 Task: In the Company sharp.com, Add note: 'Set up a meeting with the product team to discuss customer feature requests.'. Mark checkbox to create task to follow up ': Tomorrow'. Create task, with  description: Appointment FIxed, Add due date: Today; Add reminder: 30 Minutes before. Set Priority Low  and add note: Take detailed meeting minutes and share them with the team afterward.. Logged in from softage.1@softage.net
Action: Mouse moved to (86, 68)
Screenshot: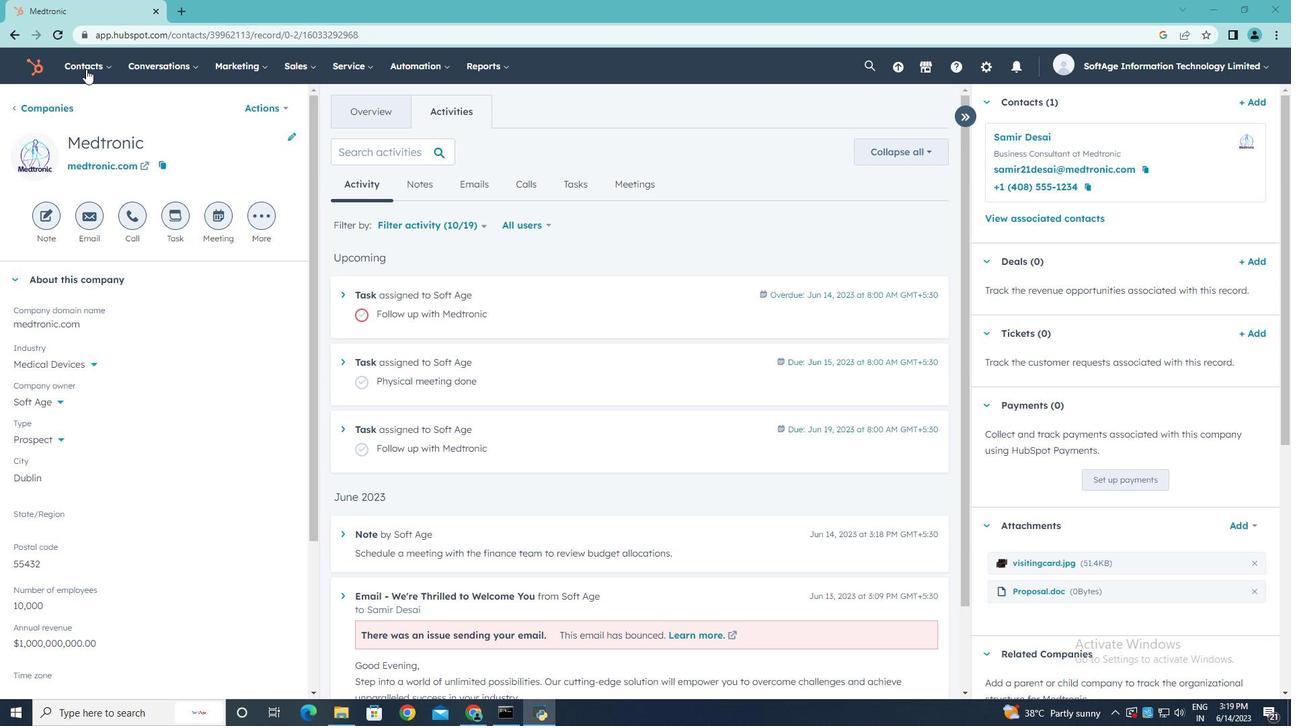
Action: Mouse pressed left at (86, 68)
Screenshot: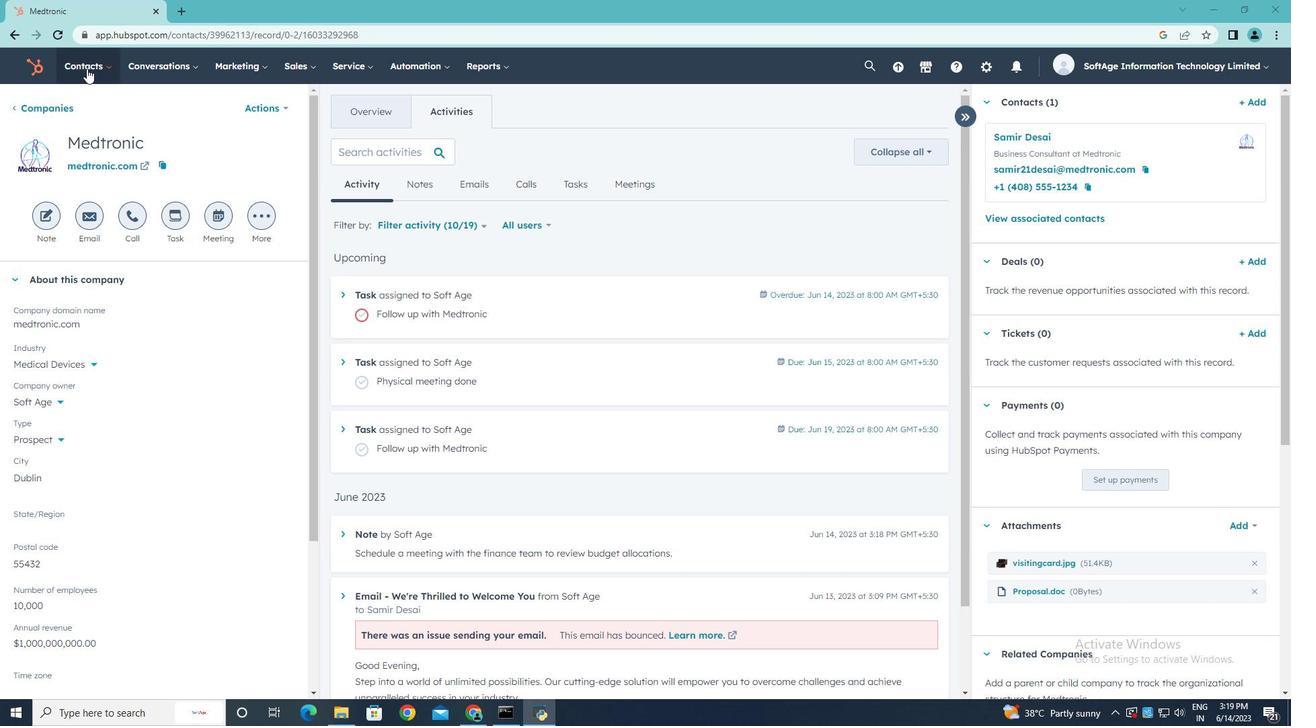 
Action: Mouse moved to (94, 131)
Screenshot: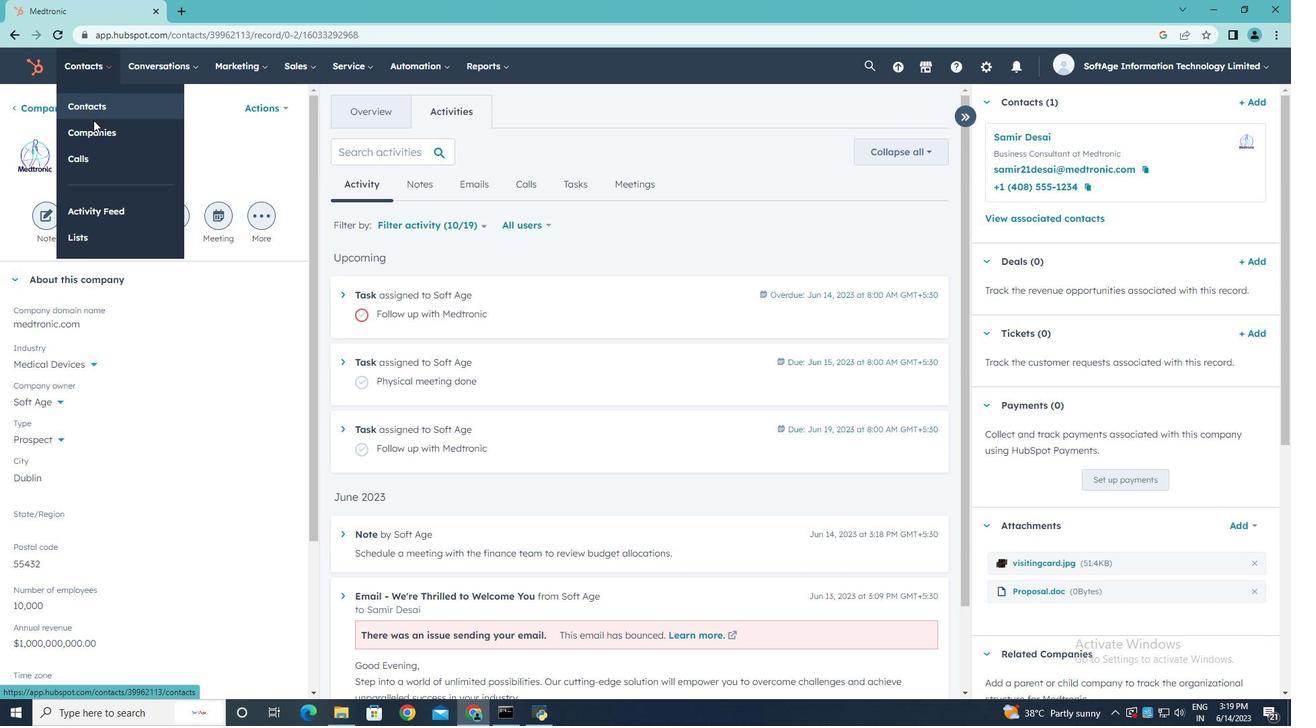 
Action: Mouse pressed left at (94, 131)
Screenshot: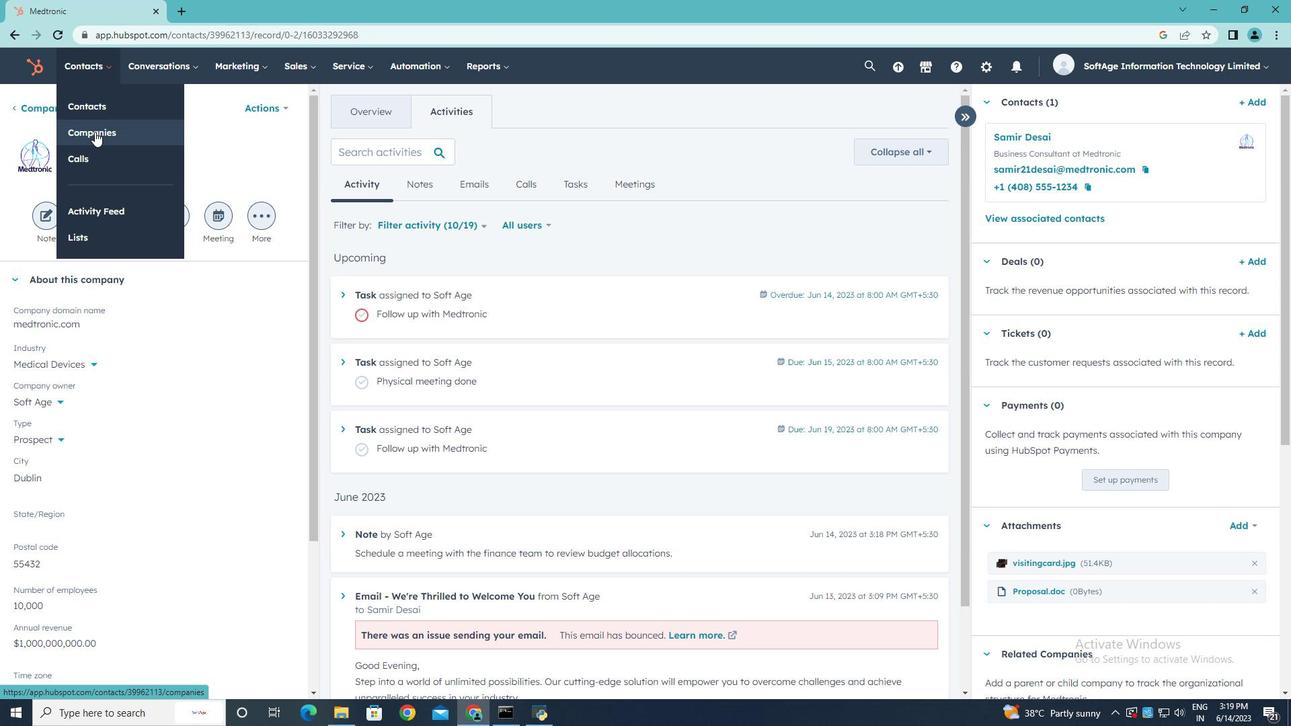 
Action: Mouse moved to (100, 219)
Screenshot: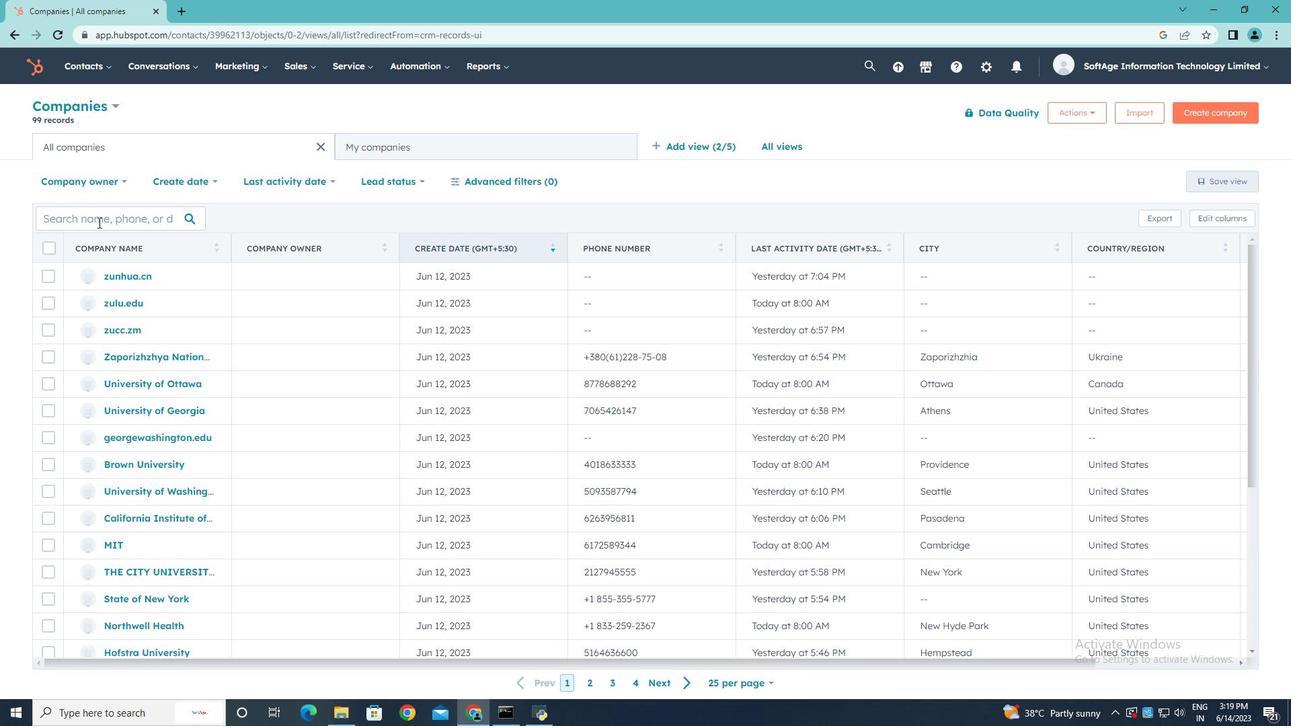 
Action: Mouse pressed left at (100, 219)
Screenshot: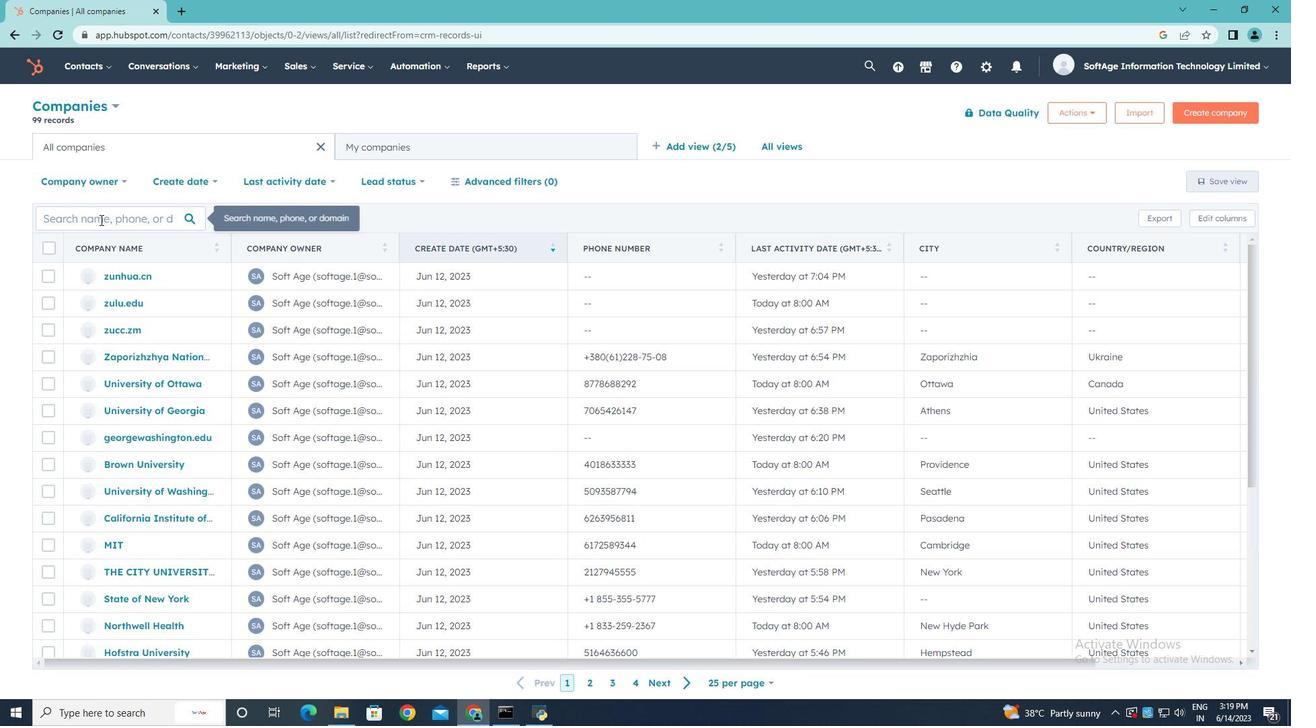 
Action: Key pressed sharp.com
Screenshot: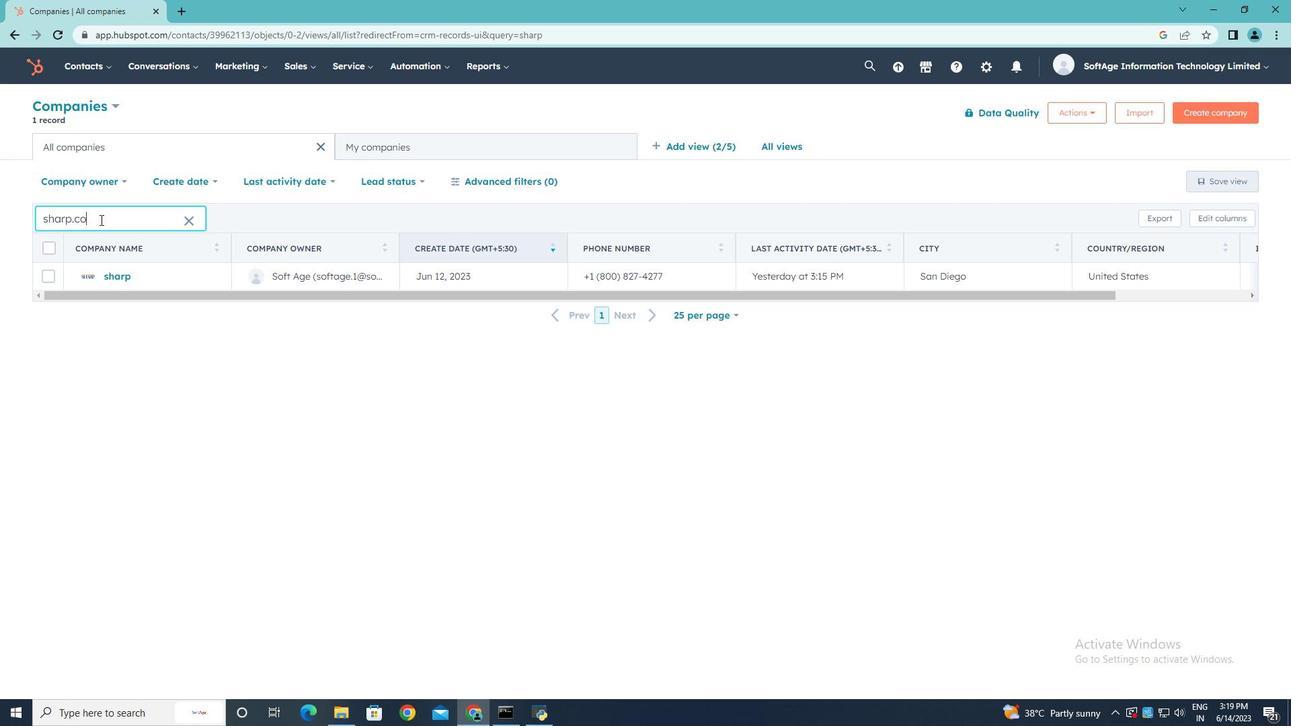 
Action: Mouse moved to (119, 277)
Screenshot: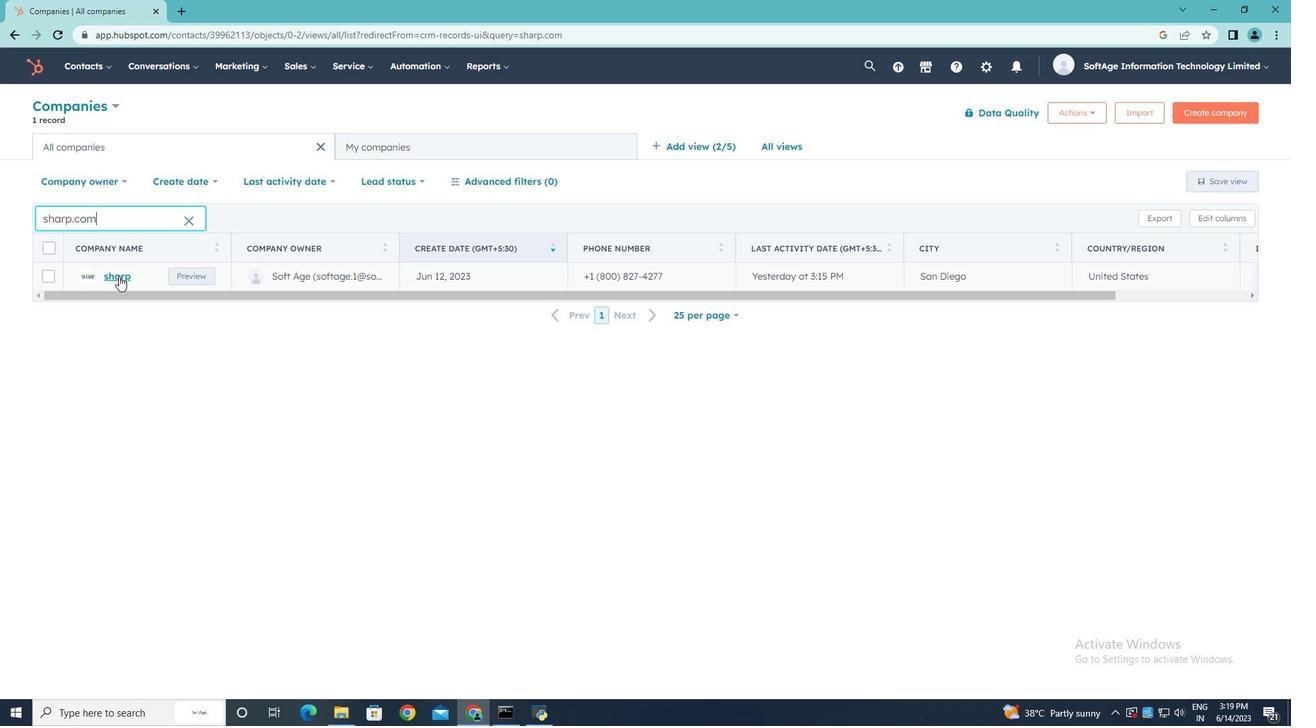 
Action: Mouse pressed left at (119, 277)
Screenshot: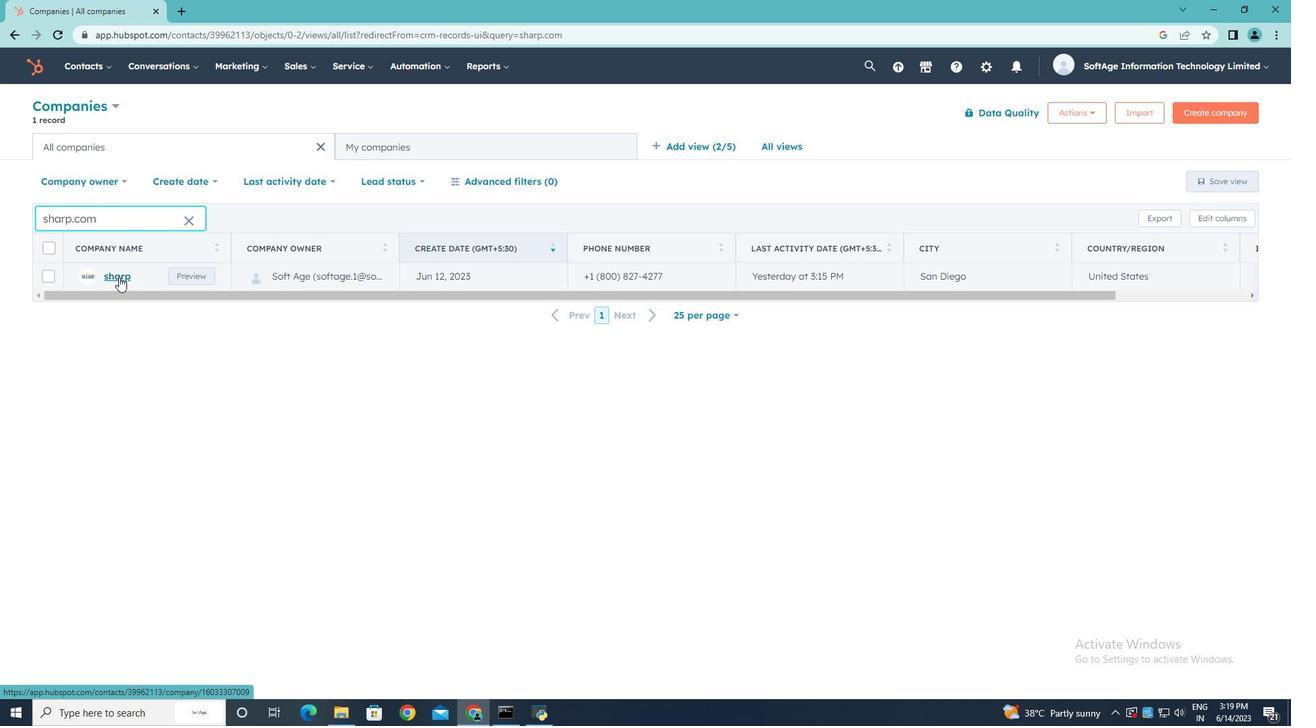 
Action: Mouse moved to (45, 232)
Screenshot: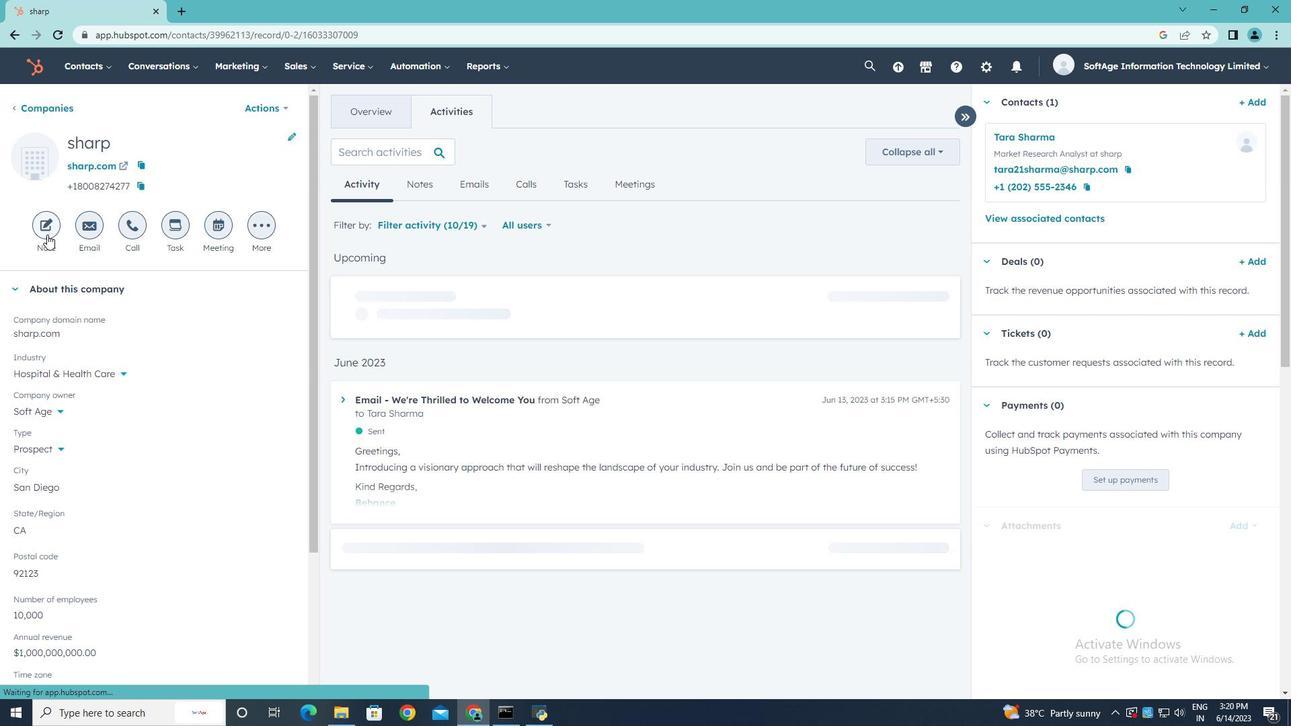 
Action: Mouse pressed left at (45, 232)
Screenshot: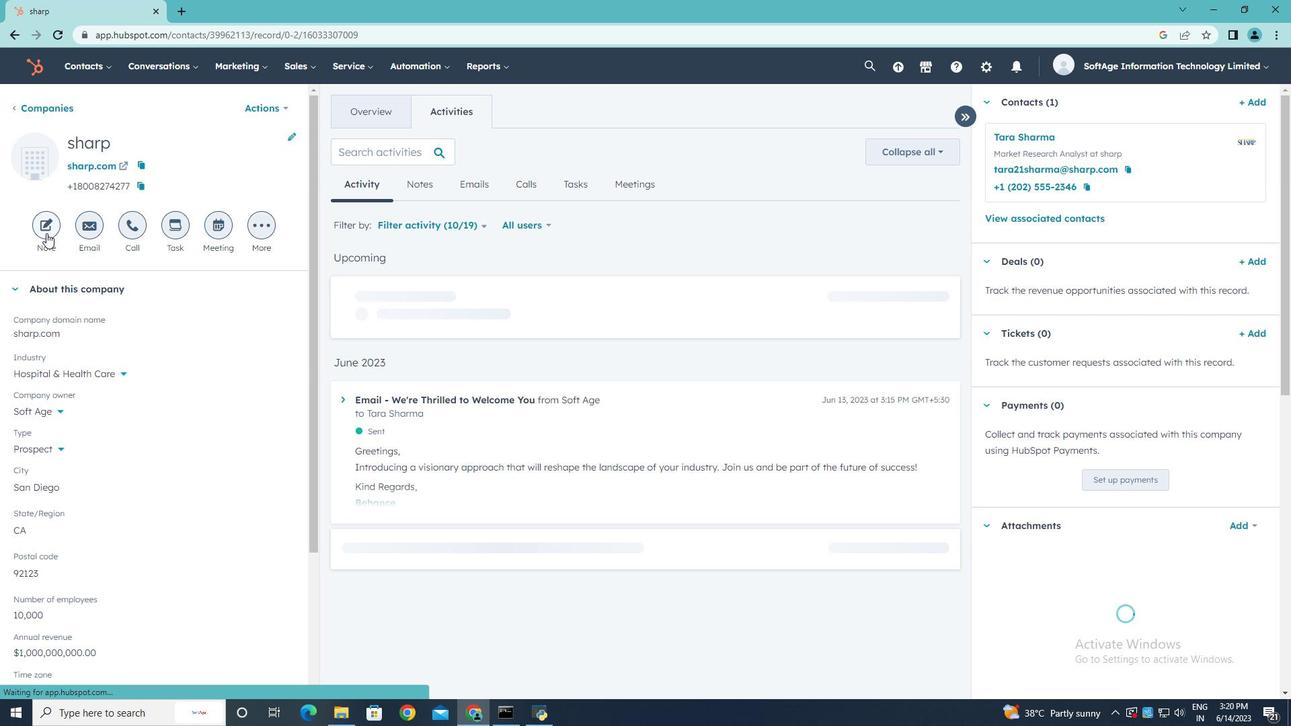 
Action: Mouse moved to (661, 435)
Screenshot: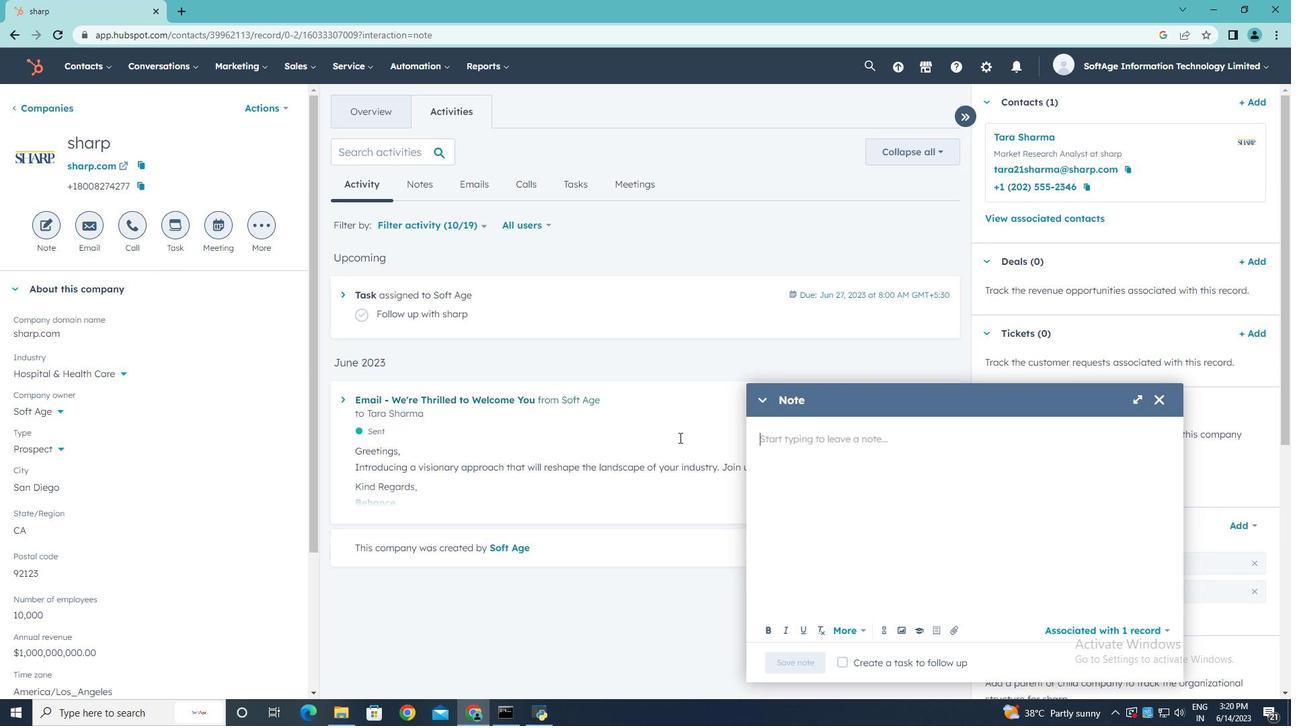 
Action: Key pressed <Key.shift>Setup<Key.space><Key.backspace><Key.backspace><Key.backspace><Key.space>up<Key.space>a<Key.space>meeting<Key.space>with<Key.space>the<Key.space>prodyu<Key.backspace><Key.backspace>uct<Key.space>team<Key.space>to<Key.space>discuss<Key.space>customer<Key.space>feature<Key.space>requests
Screenshot: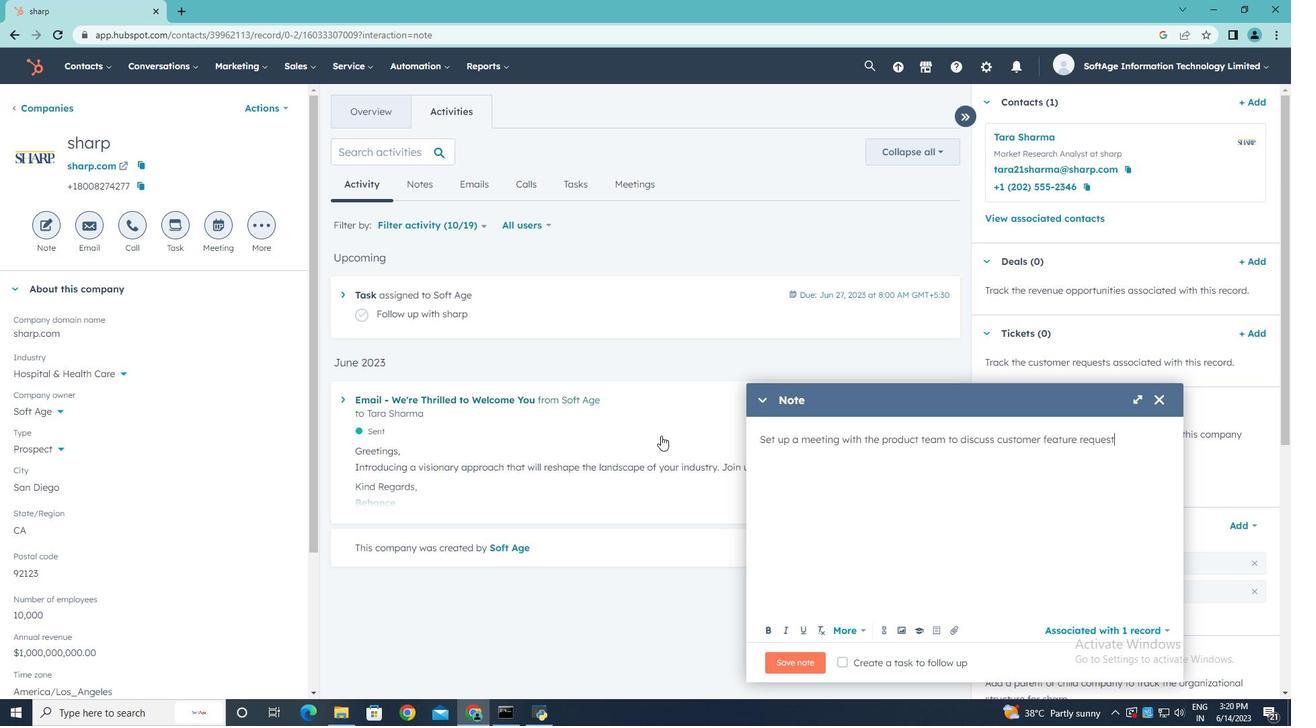
Action: Mouse moved to (842, 665)
Screenshot: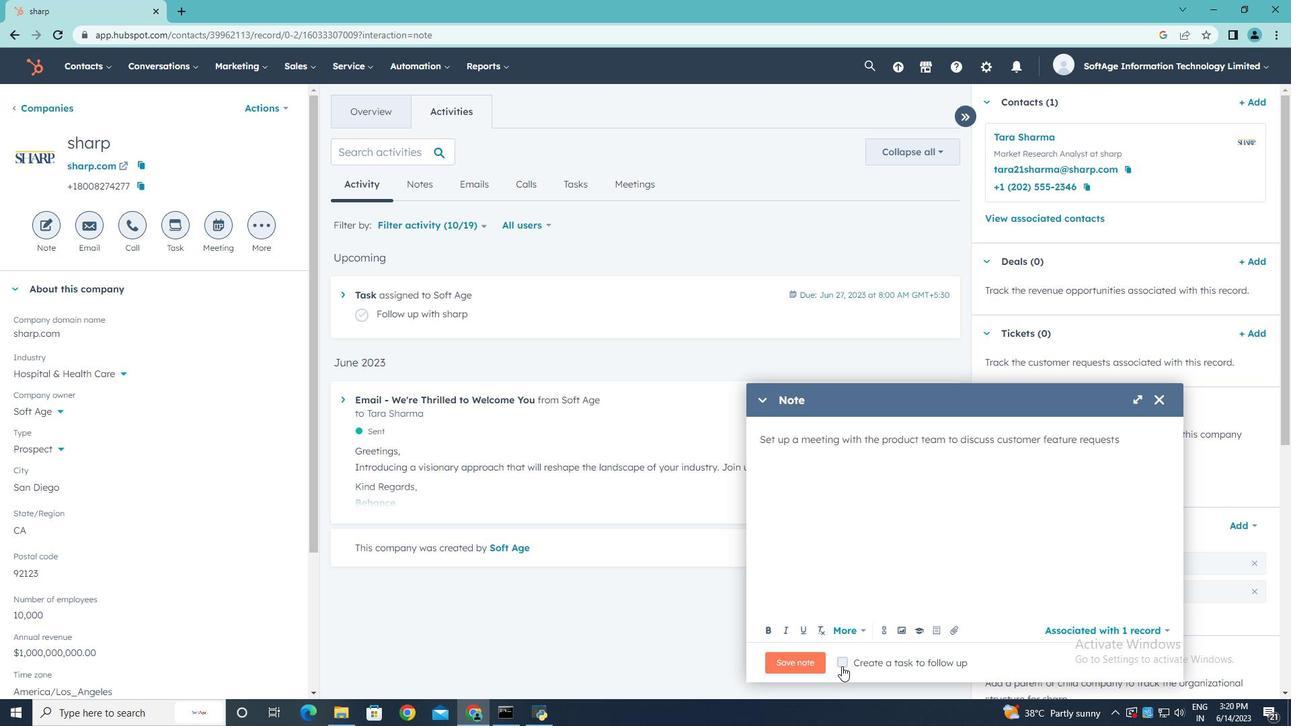 
Action: Mouse pressed left at (842, 665)
Screenshot: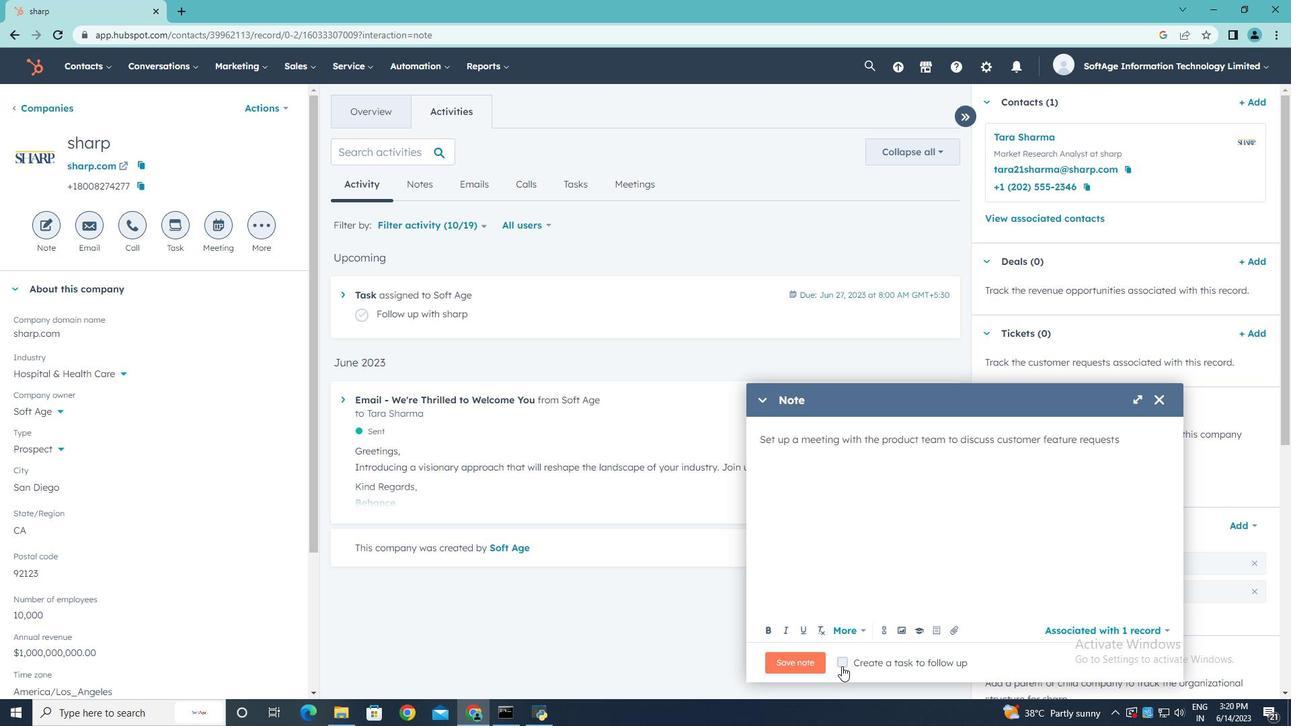 
Action: Mouse moved to (1116, 665)
Screenshot: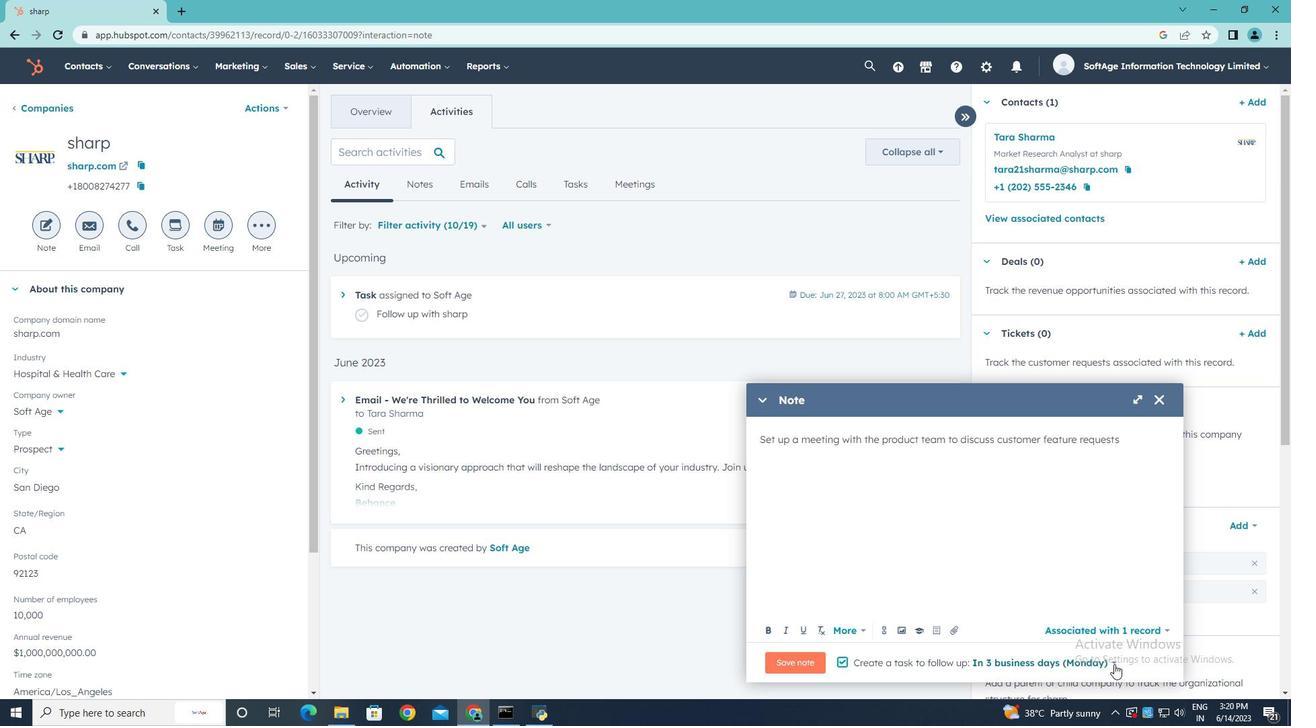 
Action: Mouse pressed left at (1116, 665)
Screenshot: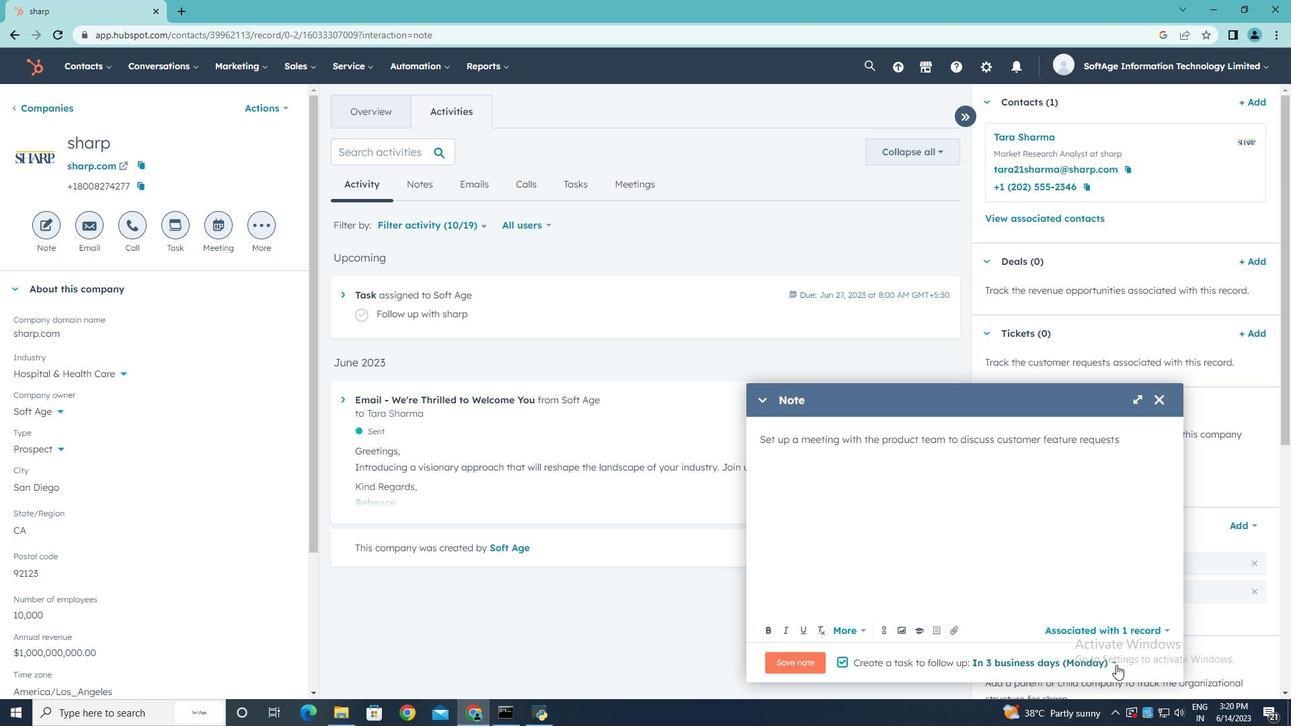 
Action: Mouse moved to (1052, 555)
Screenshot: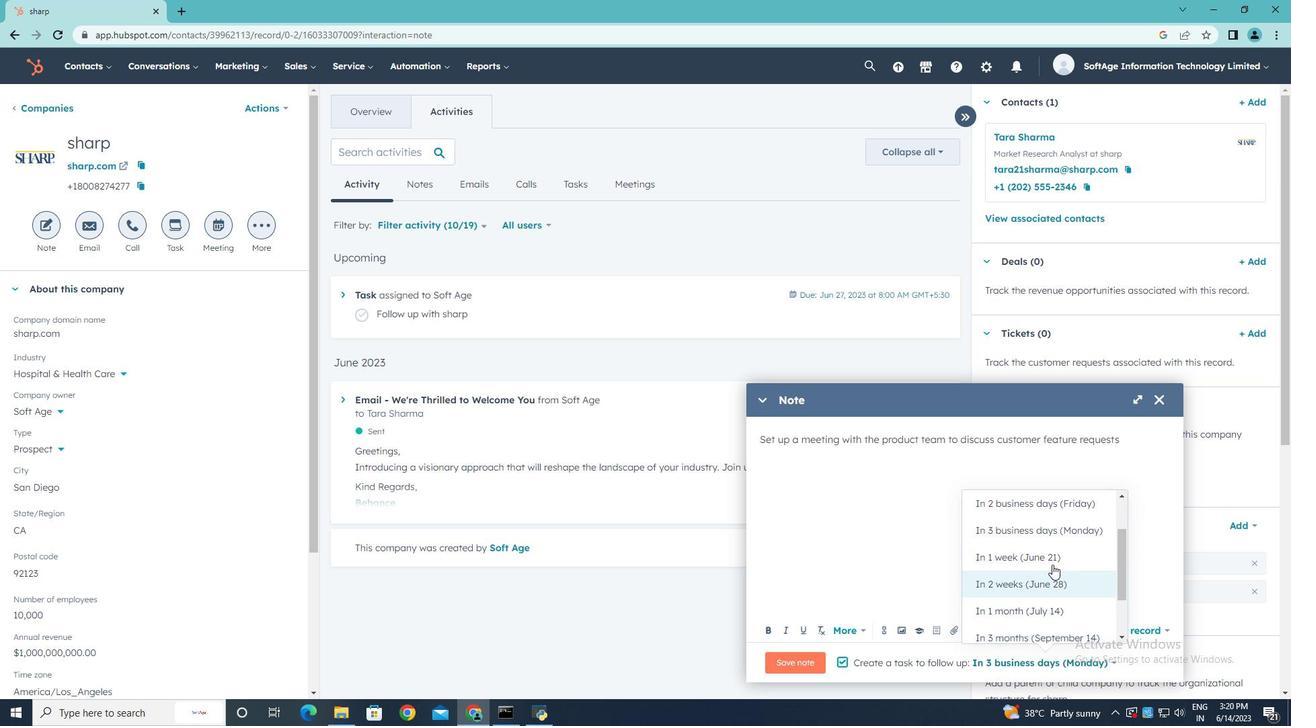 
Action: Mouse scrolled (1052, 556) with delta (0, 0)
Screenshot: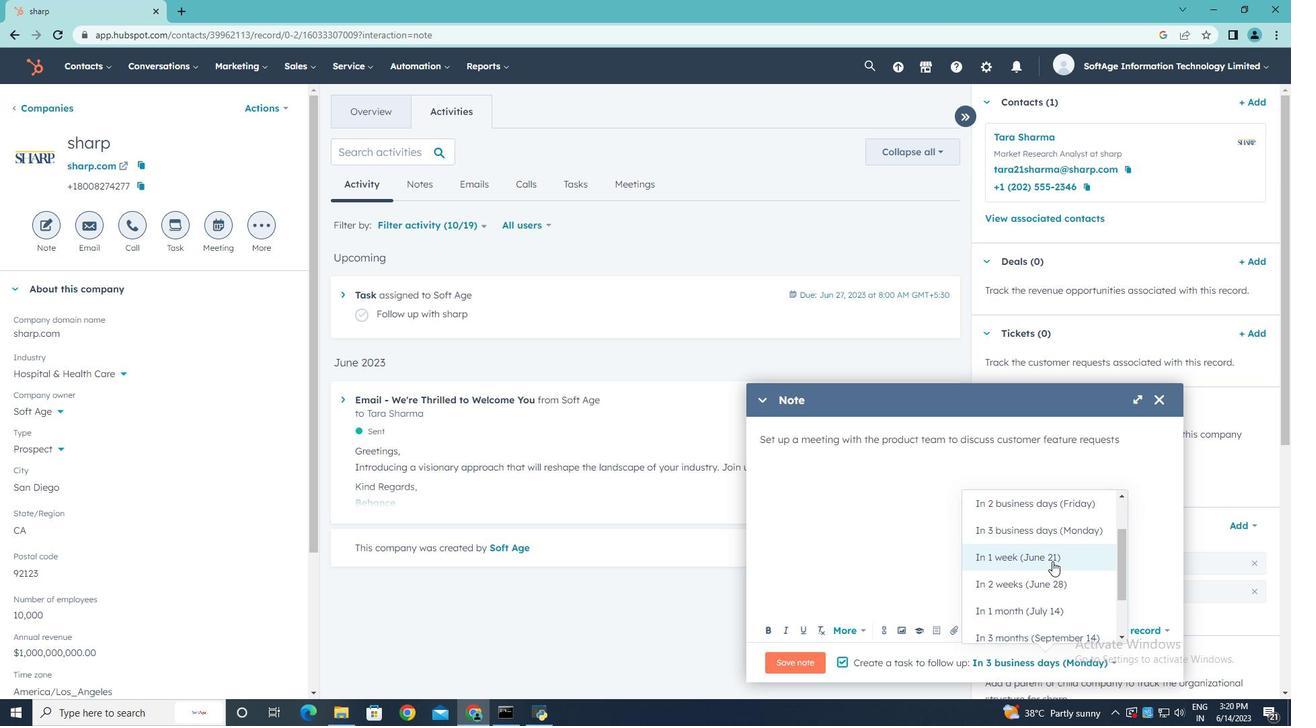 
Action: Mouse scrolled (1052, 556) with delta (0, 0)
Screenshot: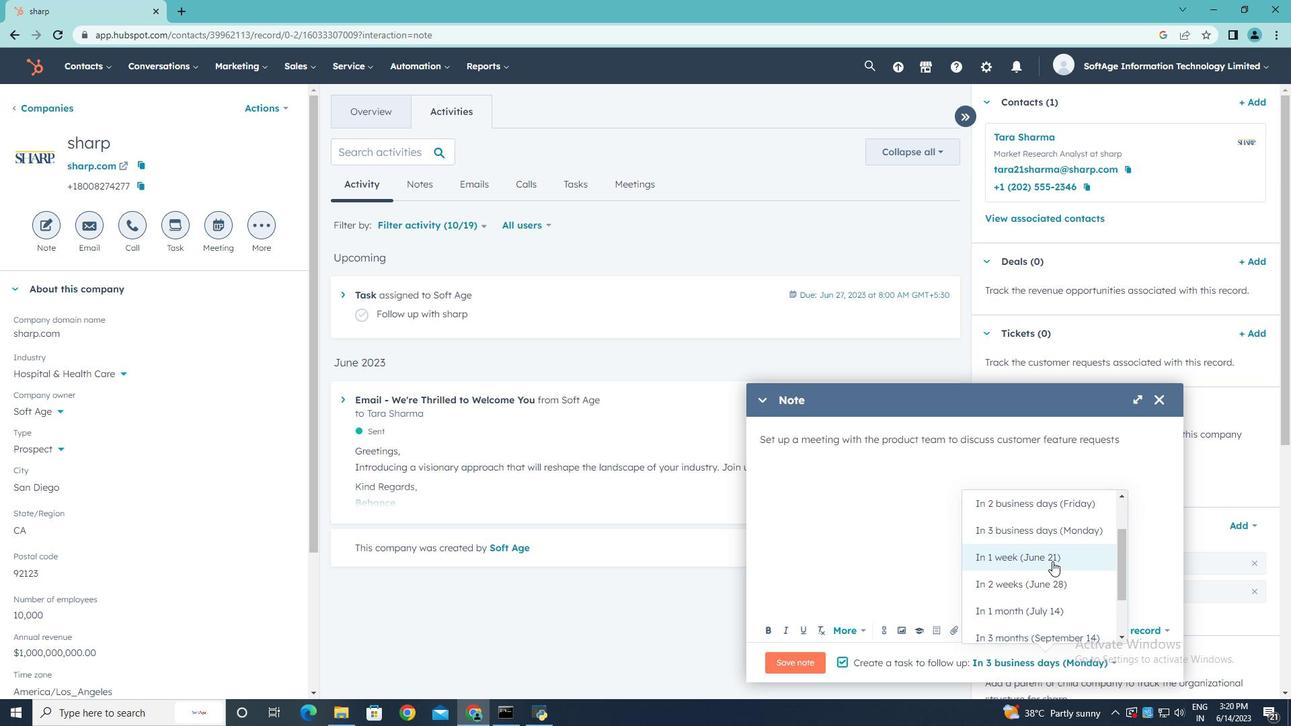 
Action: Mouse scrolled (1052, 556) with delta (0, 0)
Screenshot: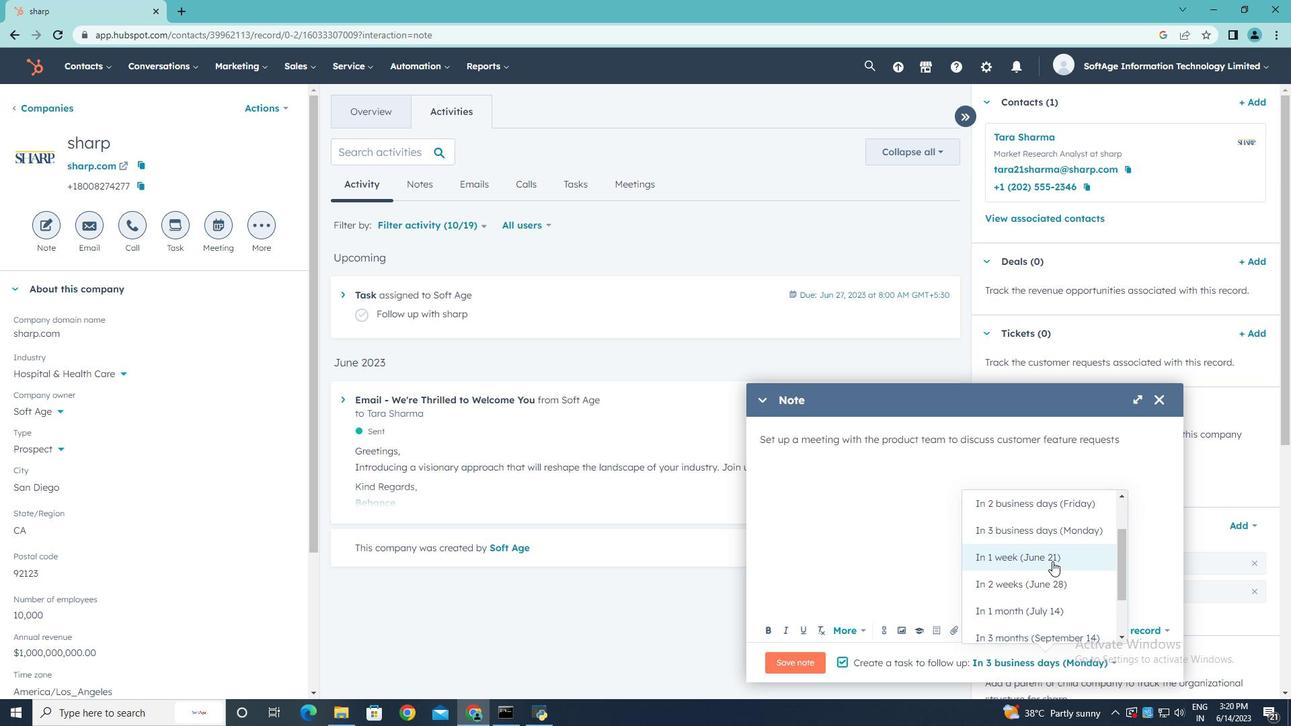
Action: Mouse scrolled (1052, 556) with delta (0, 0)
Screenshot: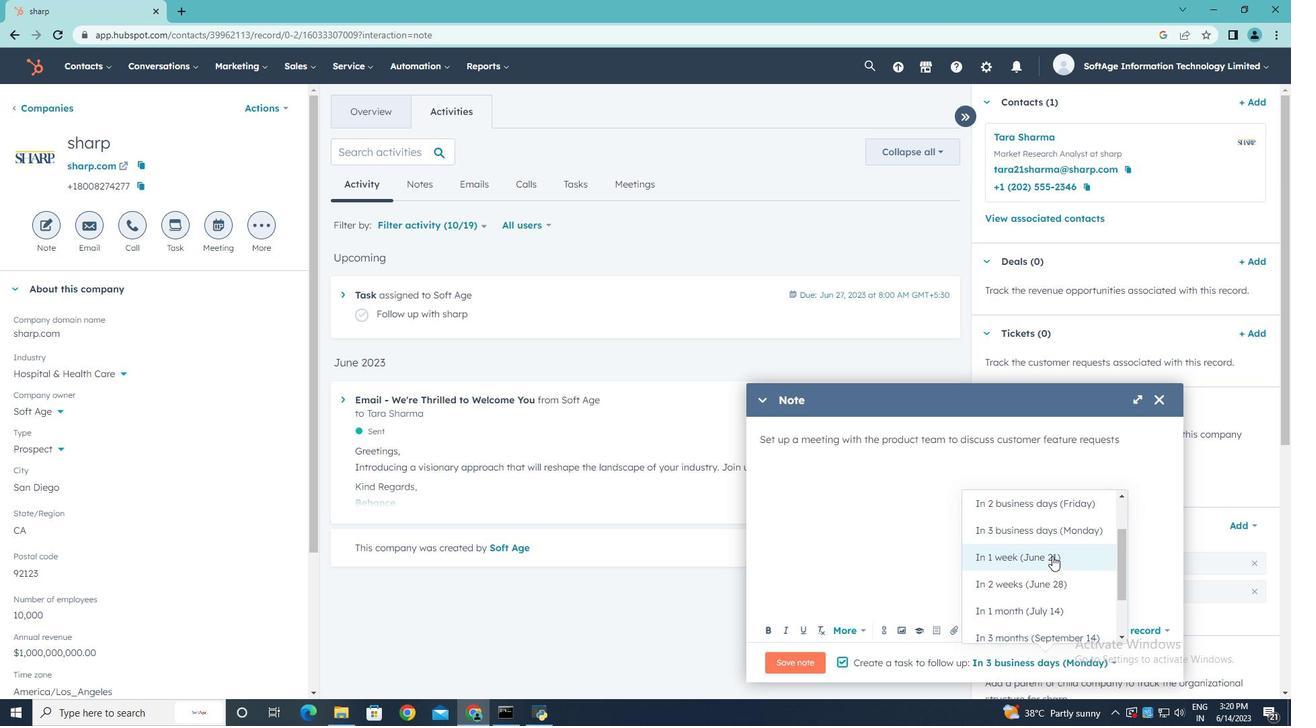 
Action: Mouse scrolled (1052, 556) with delta (0, 0)
Screenshot: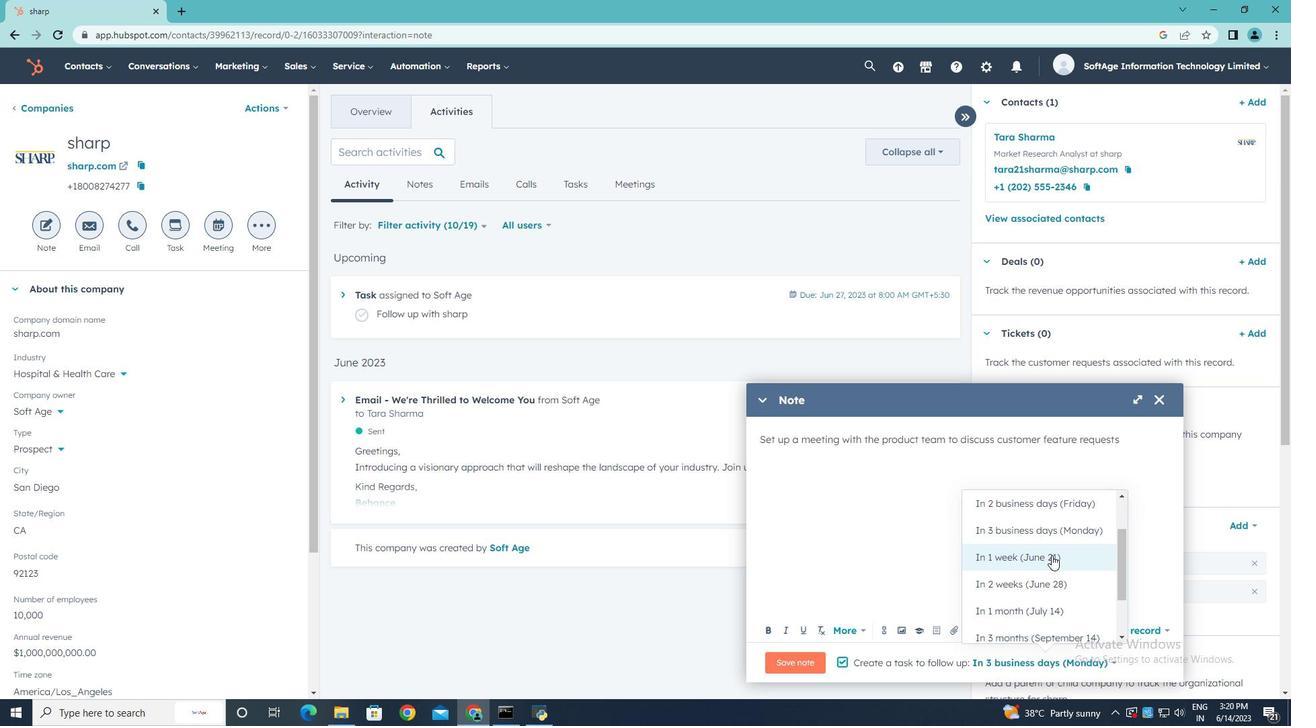 
Action: Mouse moved to (1034, 537)
Screenshot: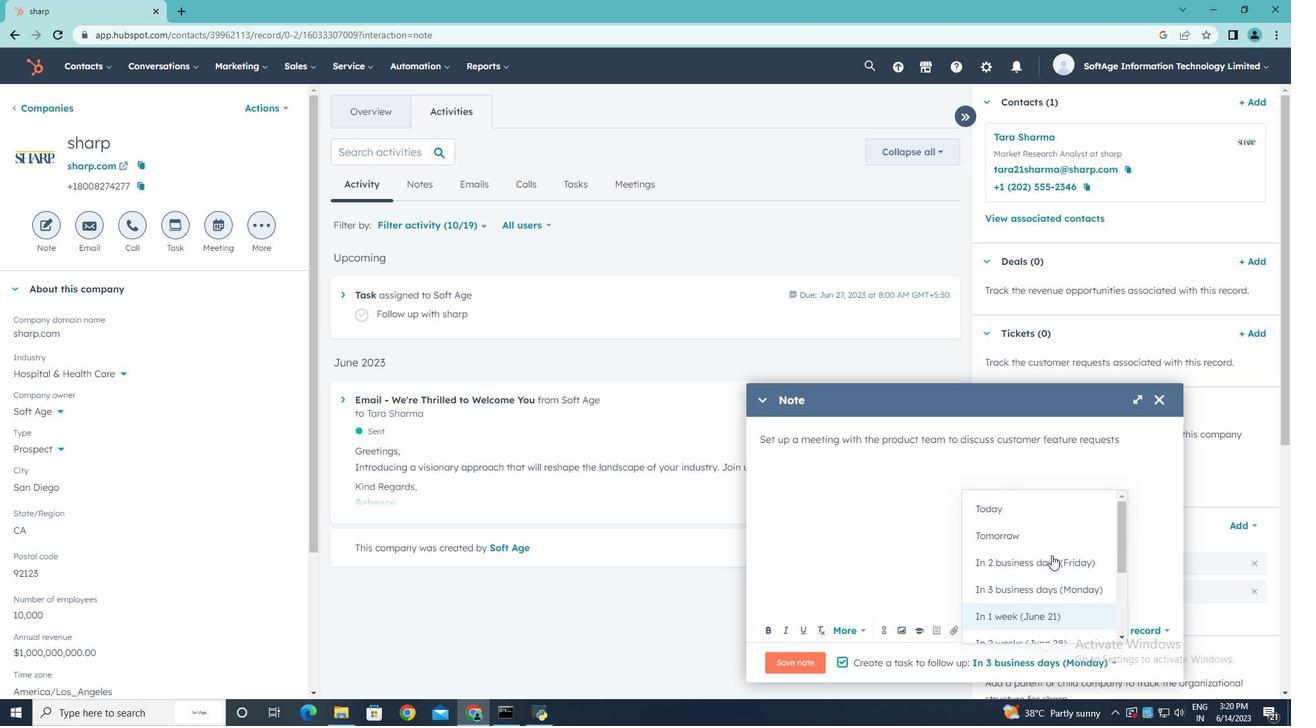 
Action: Mouse pressed left at (1034, 537)
Screenshot: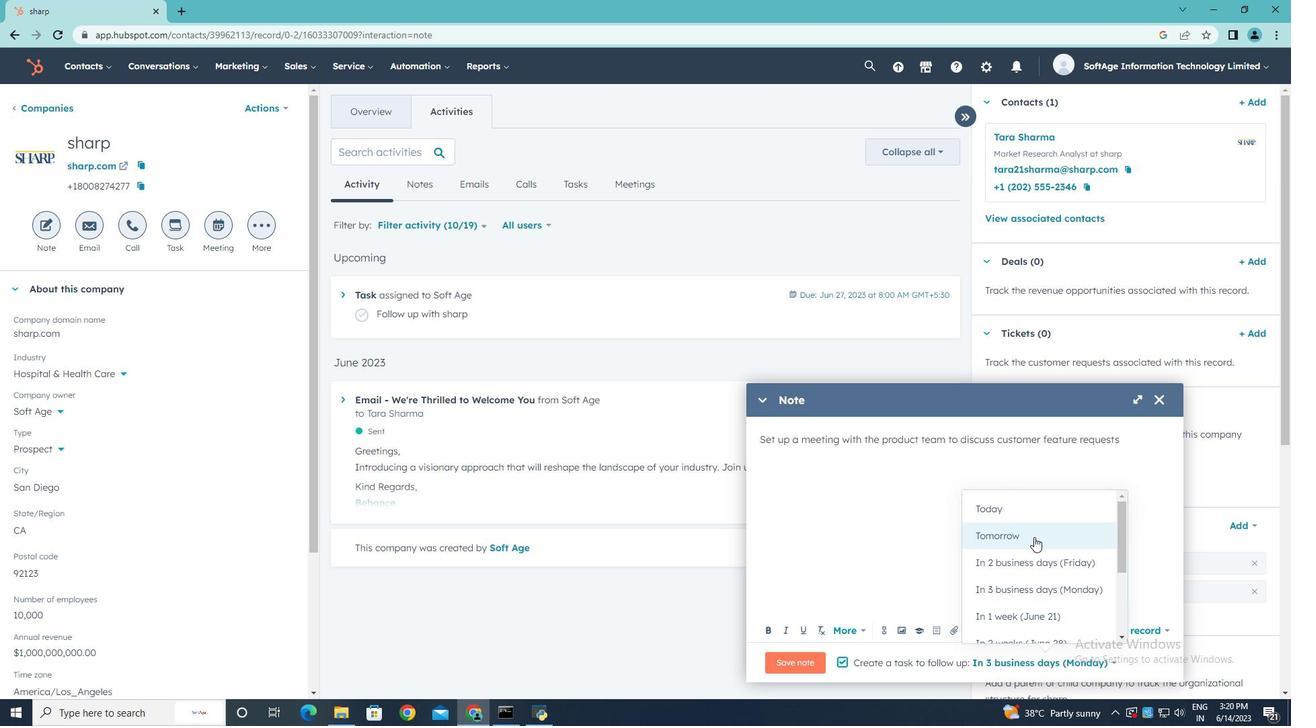 
Action: Mouse moved to (793, 661)
Screenshot: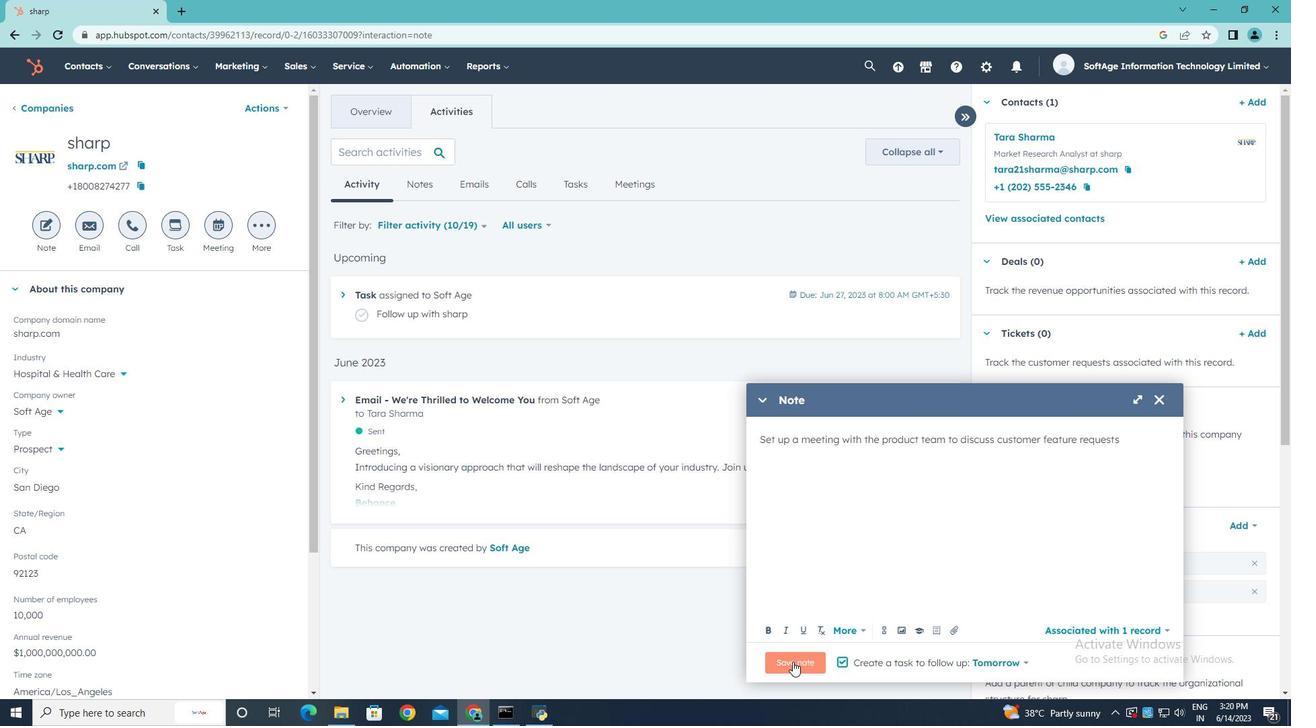 
Action: Mouse pressed left at (793, 661)
Screenshot: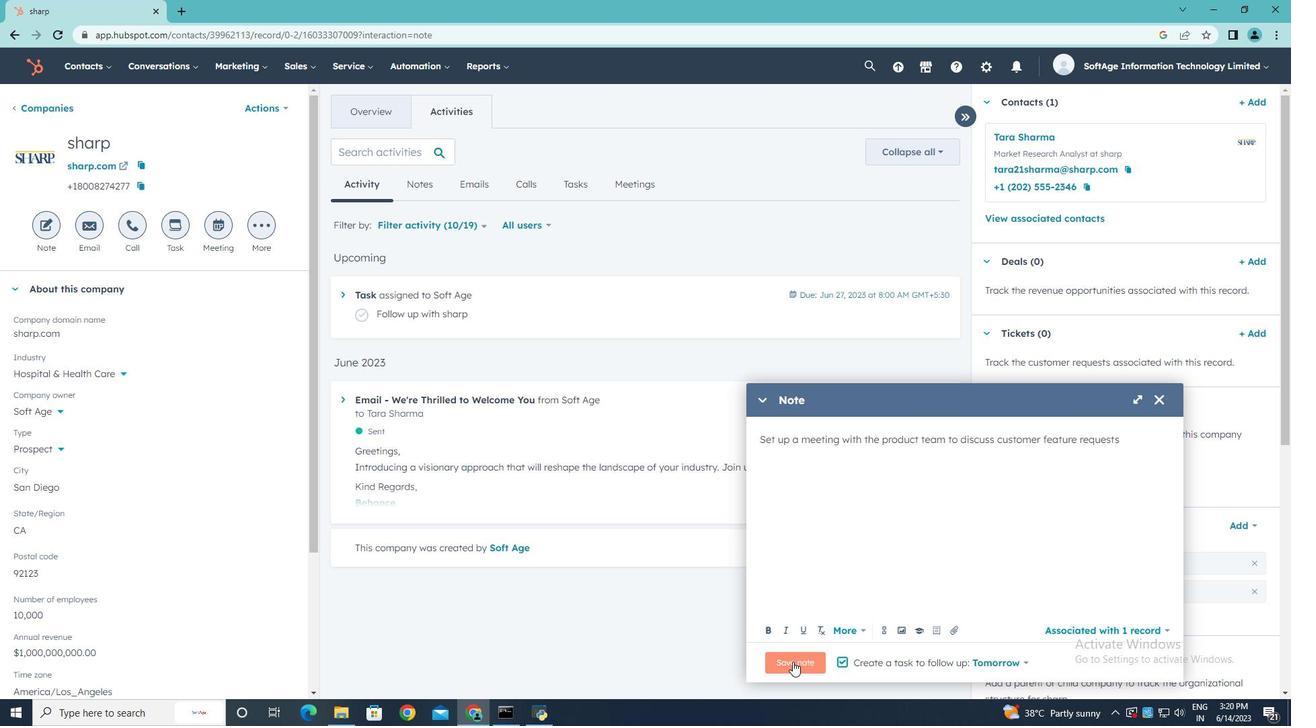 
Action: Mouse moved to (170, 230)
Screenshot: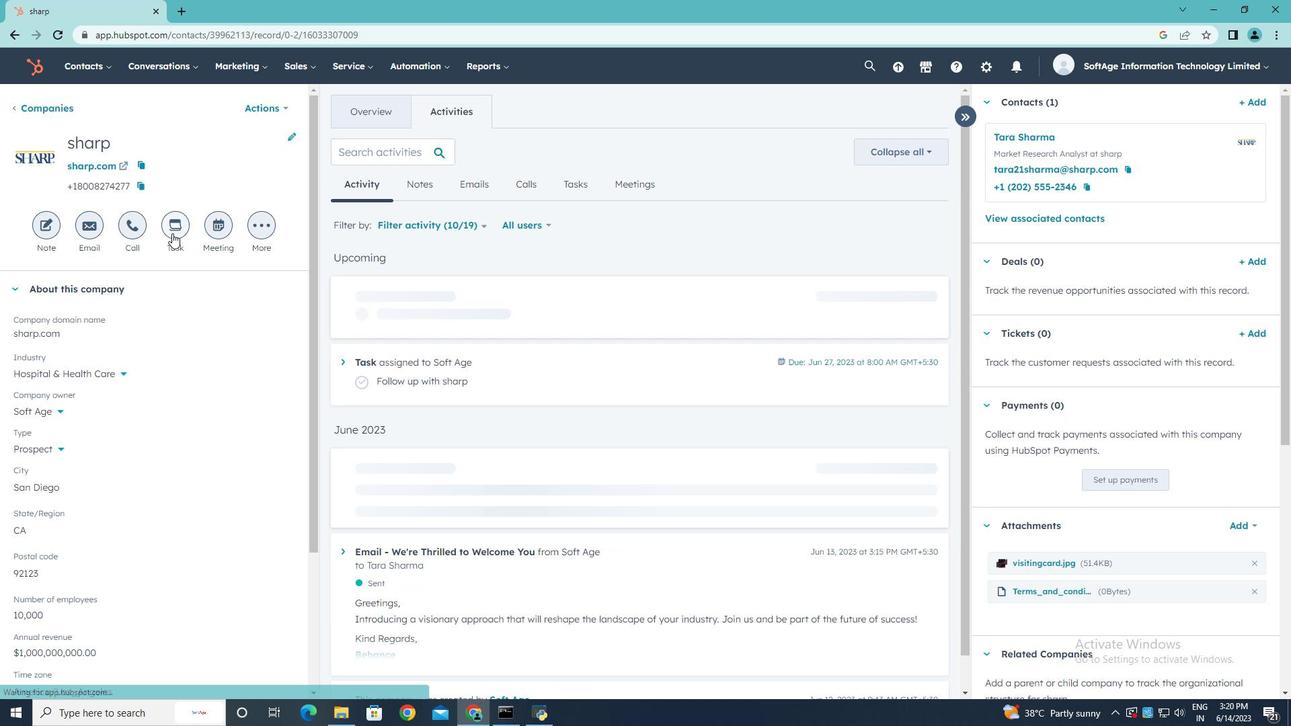 
Action: Mouse pressed left at (170, 230)
Screenshot: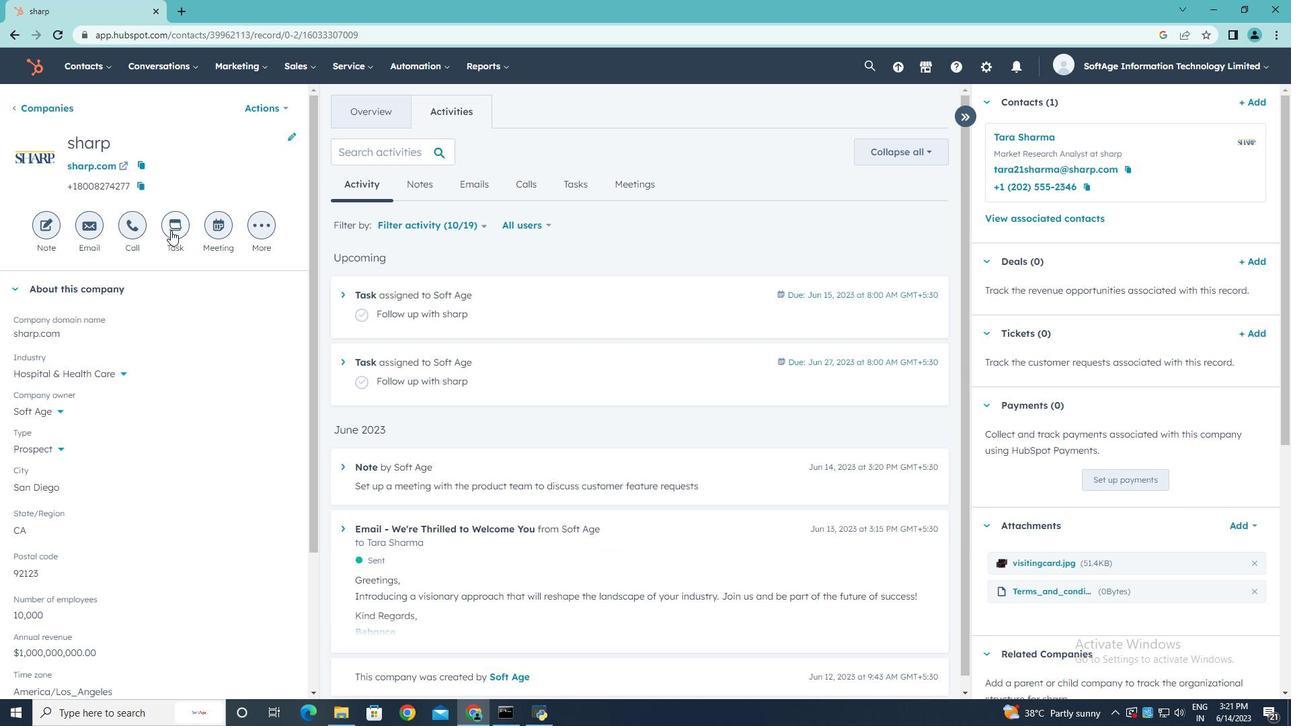 
Action: Key pressed <Key.shift><Key.shift><Key.shift><Key.shift><Key.shift><Key.shift><Key.shift><Key.shift><Key.shift><Key.shift><Key.shift><Key.shift><Key.shift><Key.shift><Key.shift><Key.shift><Key.shift><Key.shift><Key.shift><Key.shift><Key.shift><Key.shift><Key.shift><Key.shift><Key.shift><Key.shift><Key.shift><Key.shift><Key.shift><Key.shift><Key.shift>Appointment<Key.space><Key.shift>Flxed
Screenshot: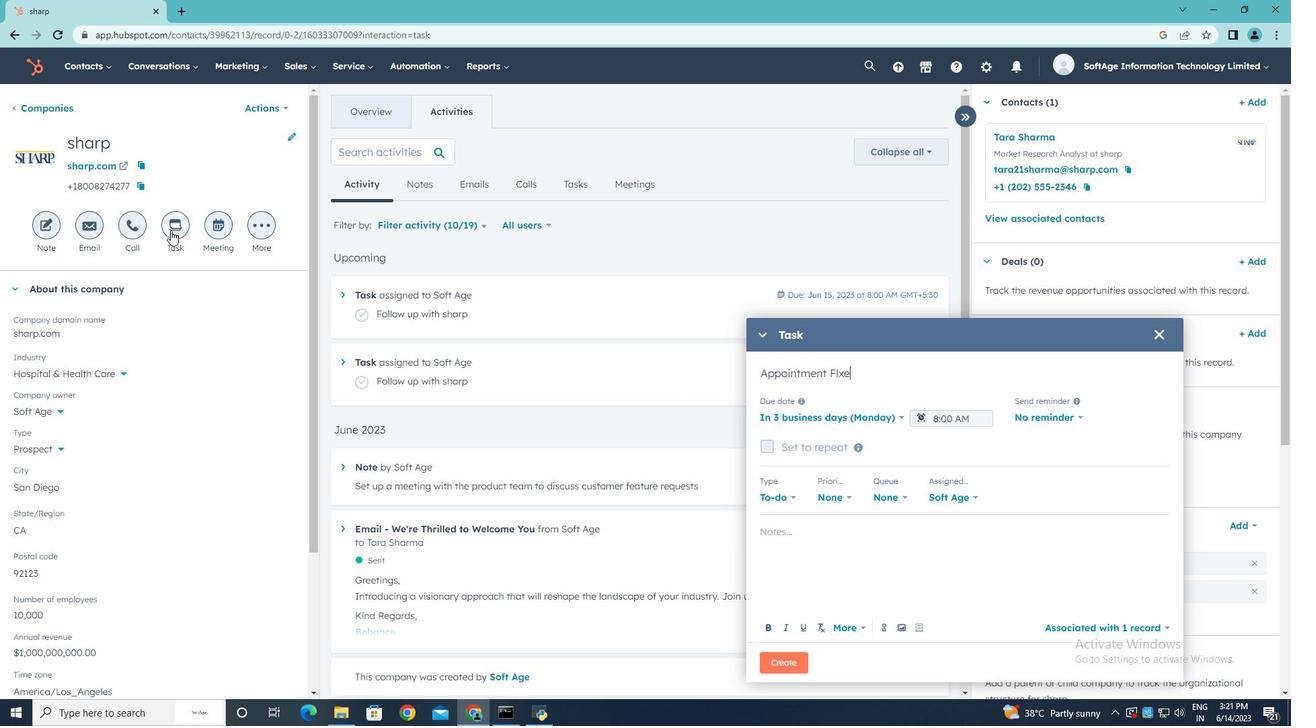 
Action: Mouse moved to (902, 419)
Screenshot: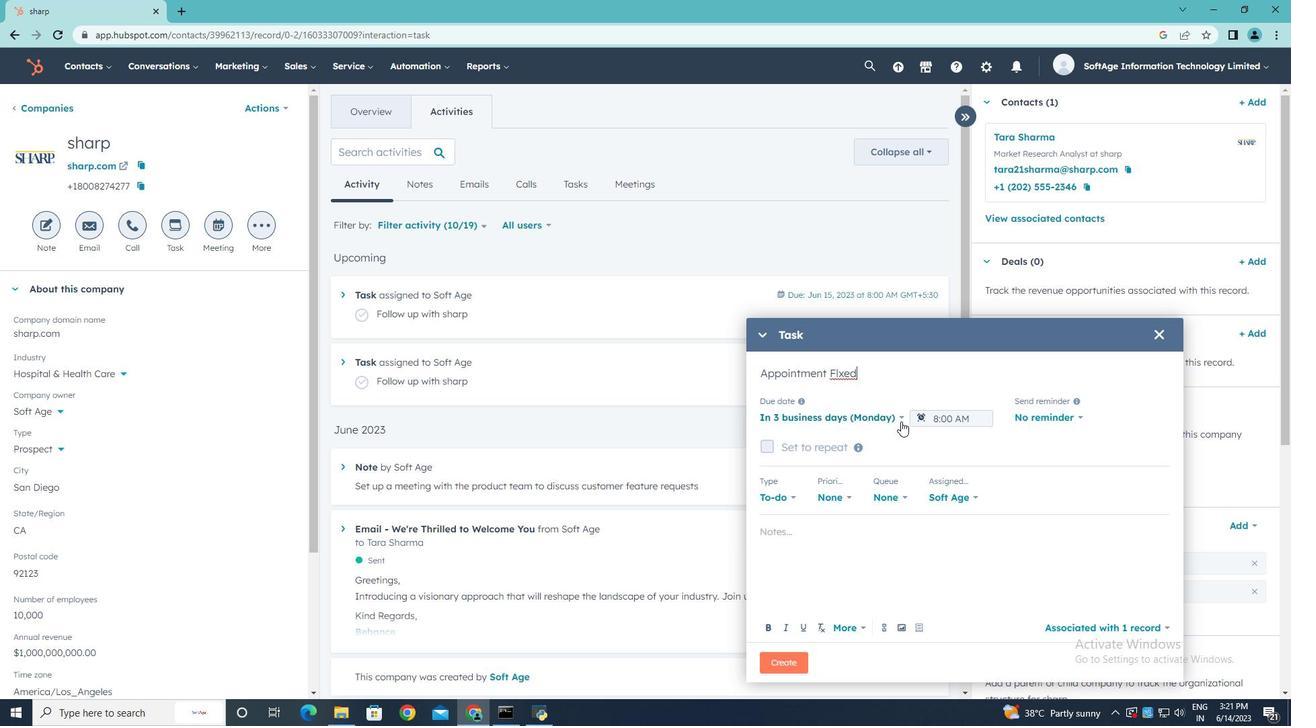 
Action: Mouse pressed left at (902, 419)
Screenshot: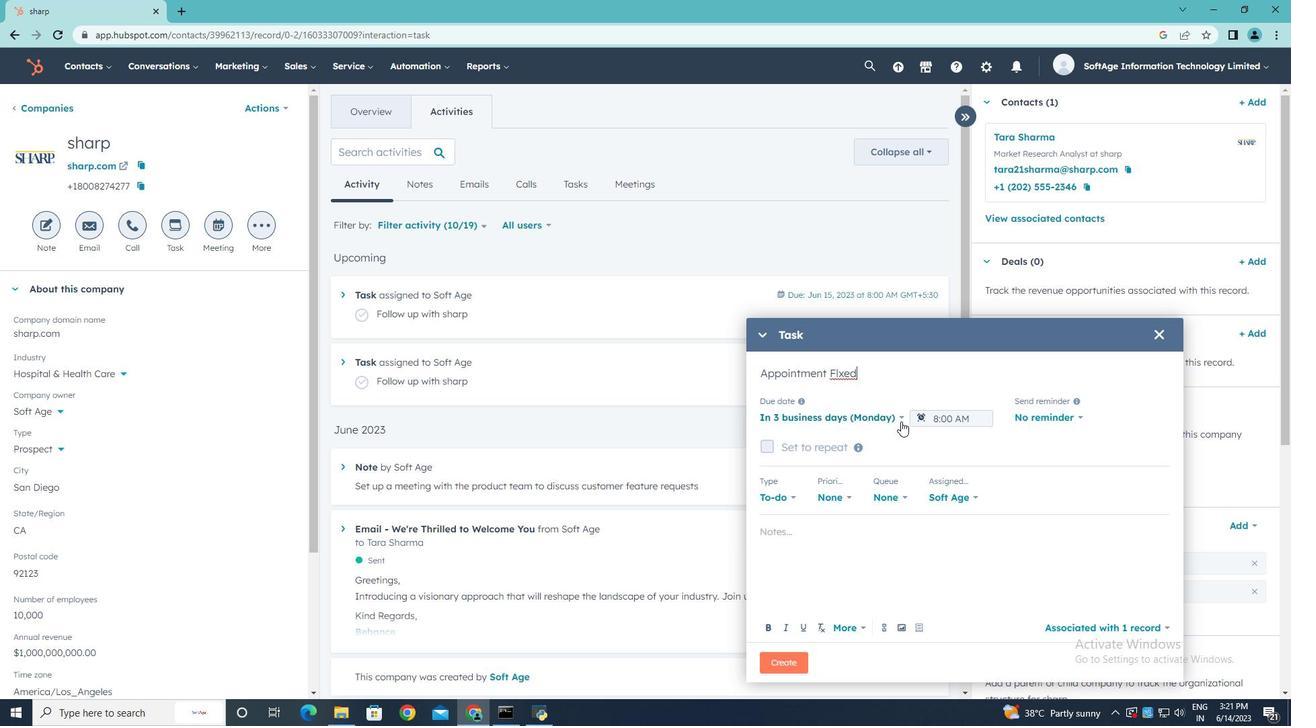 
Action: Mouse moved to (871, 479)
Screenshot: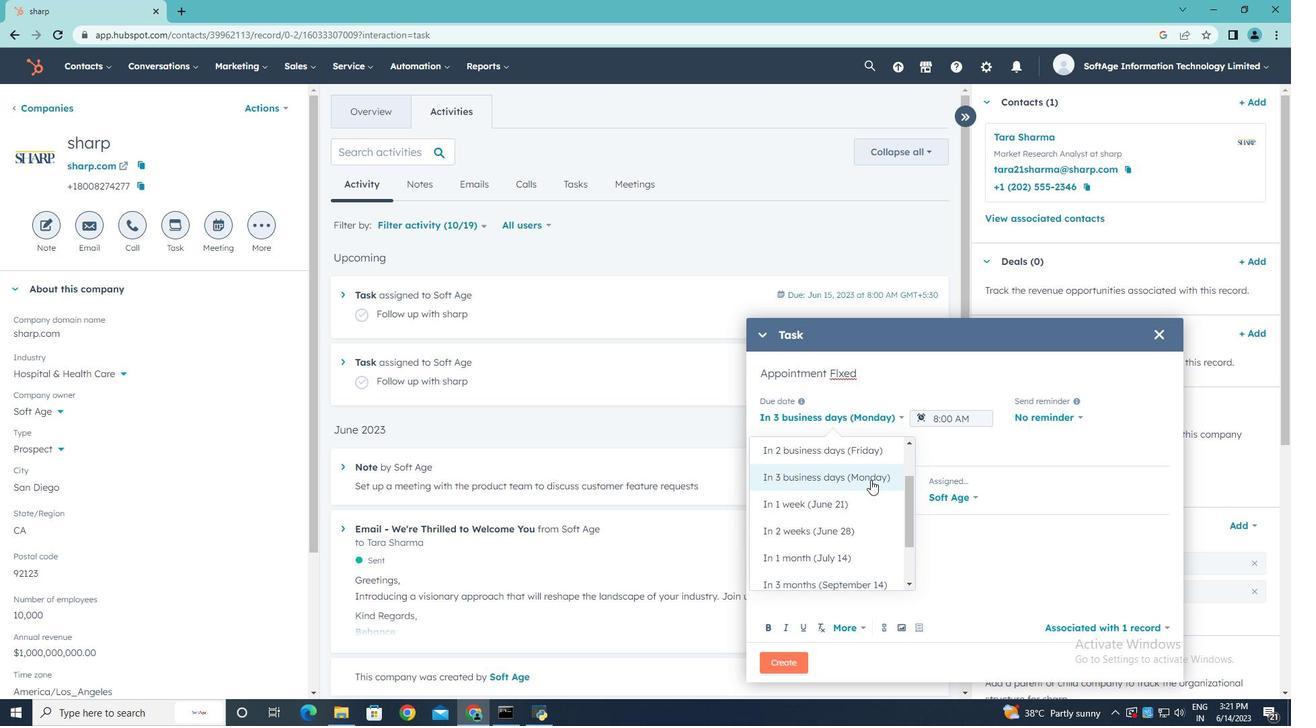 
Action: Mouse scrolled (871, 480) with delta (0, 0)
Screenshot: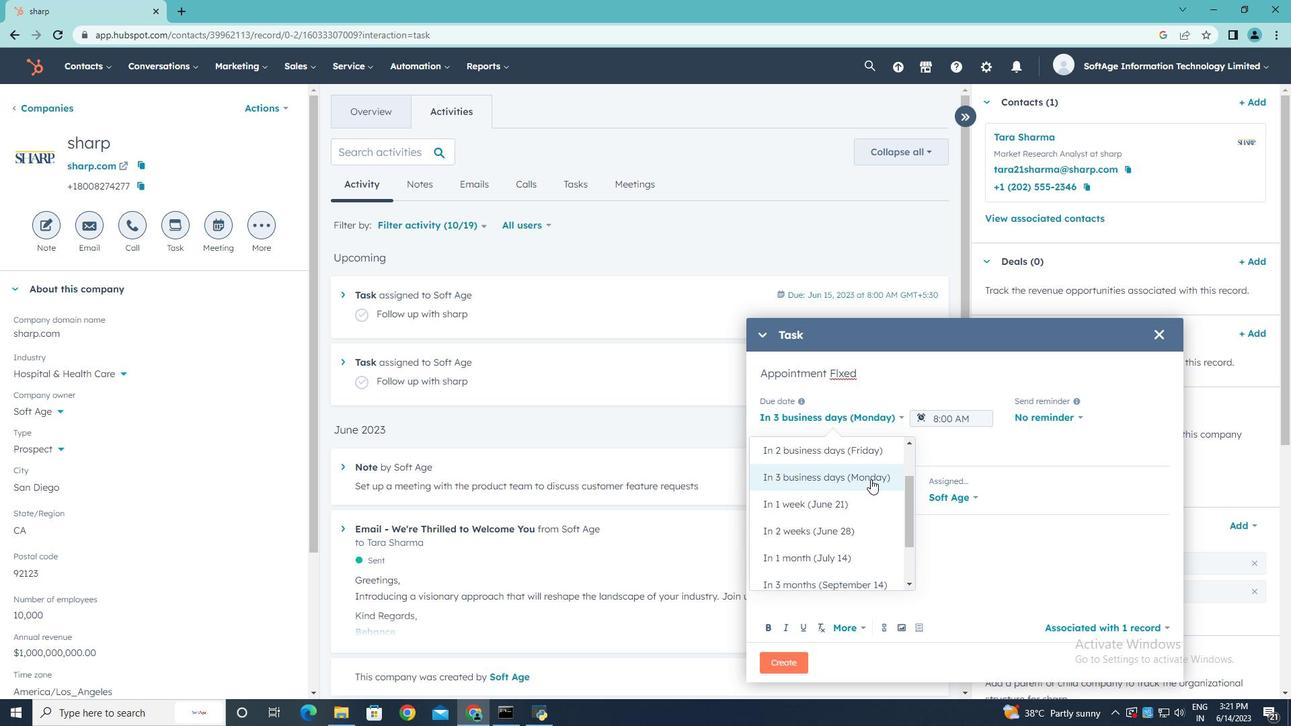 
Action: Mouse scrolled (871, 480) with delta (0, 0)
Screenshot: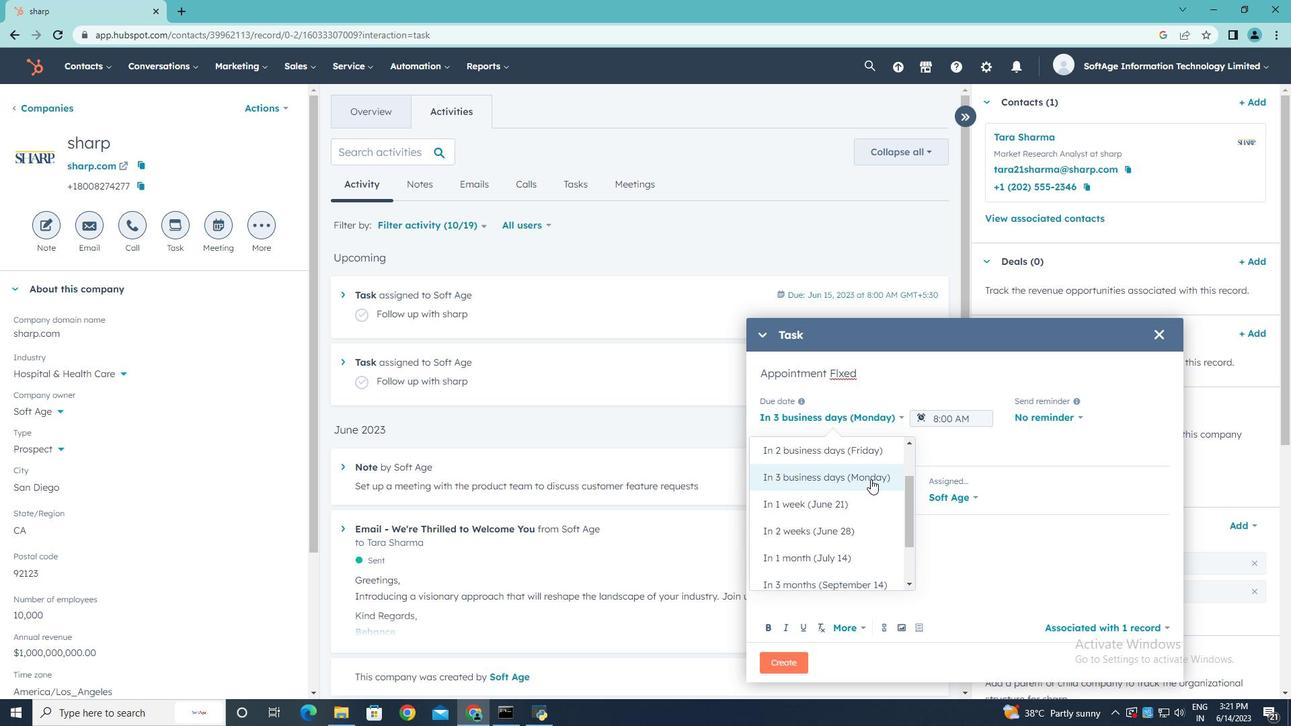 
Action: Mouse scrolled (871, 480) with delta (0, 0)
Screenshot: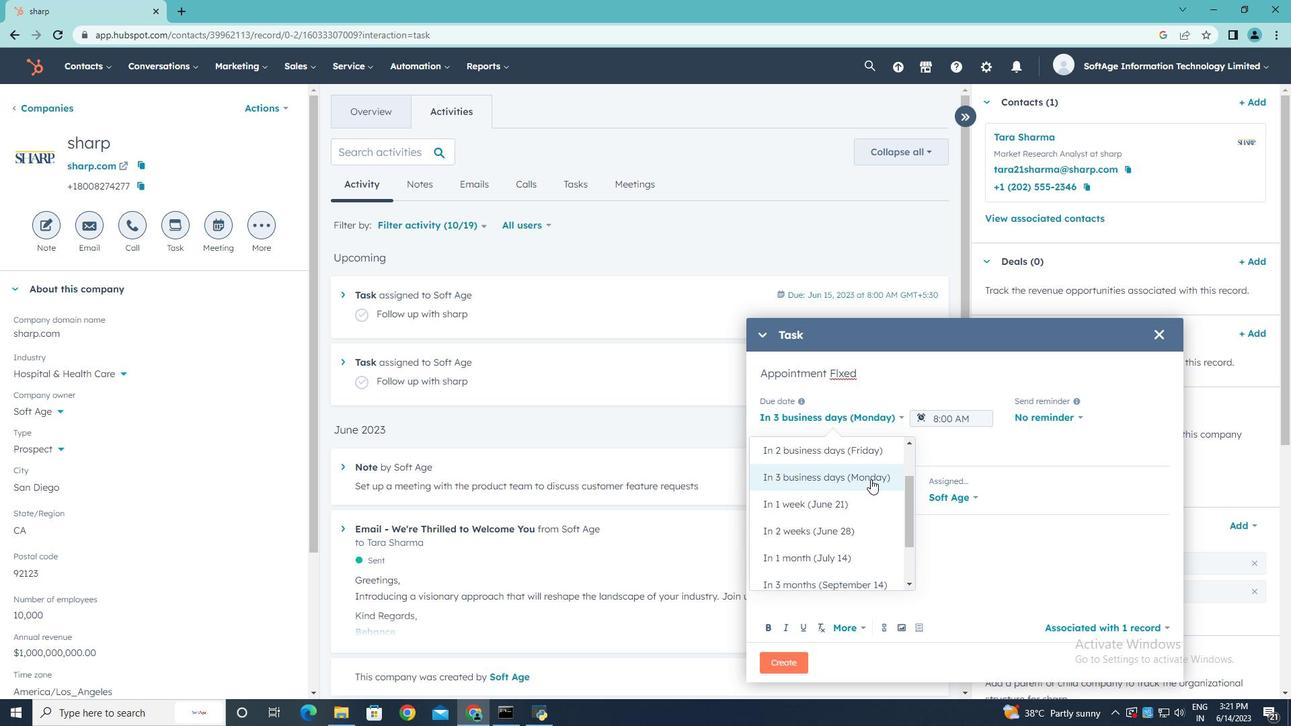 
Action: Mouse scrolled (871, 480) with delta (0, 0)
Screenshot: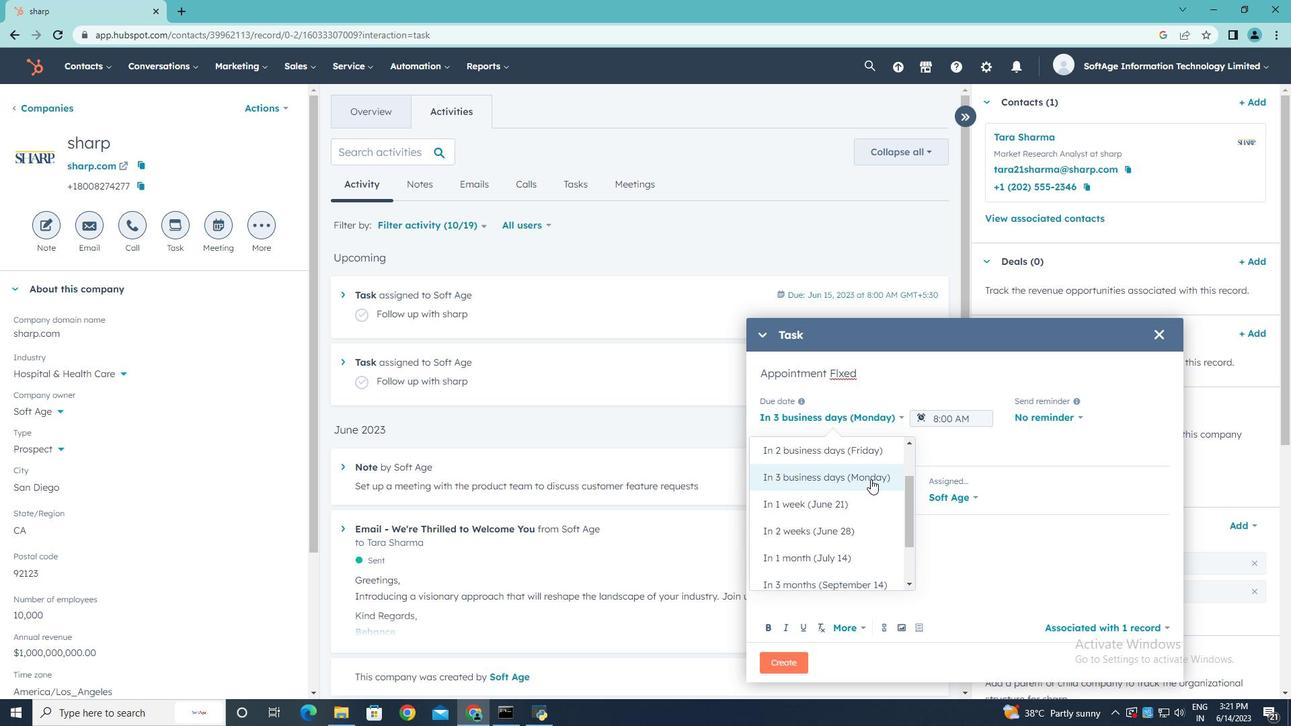 
Action: Mouse scrolled (871, 480) with delta (0, 0)
Screenshot: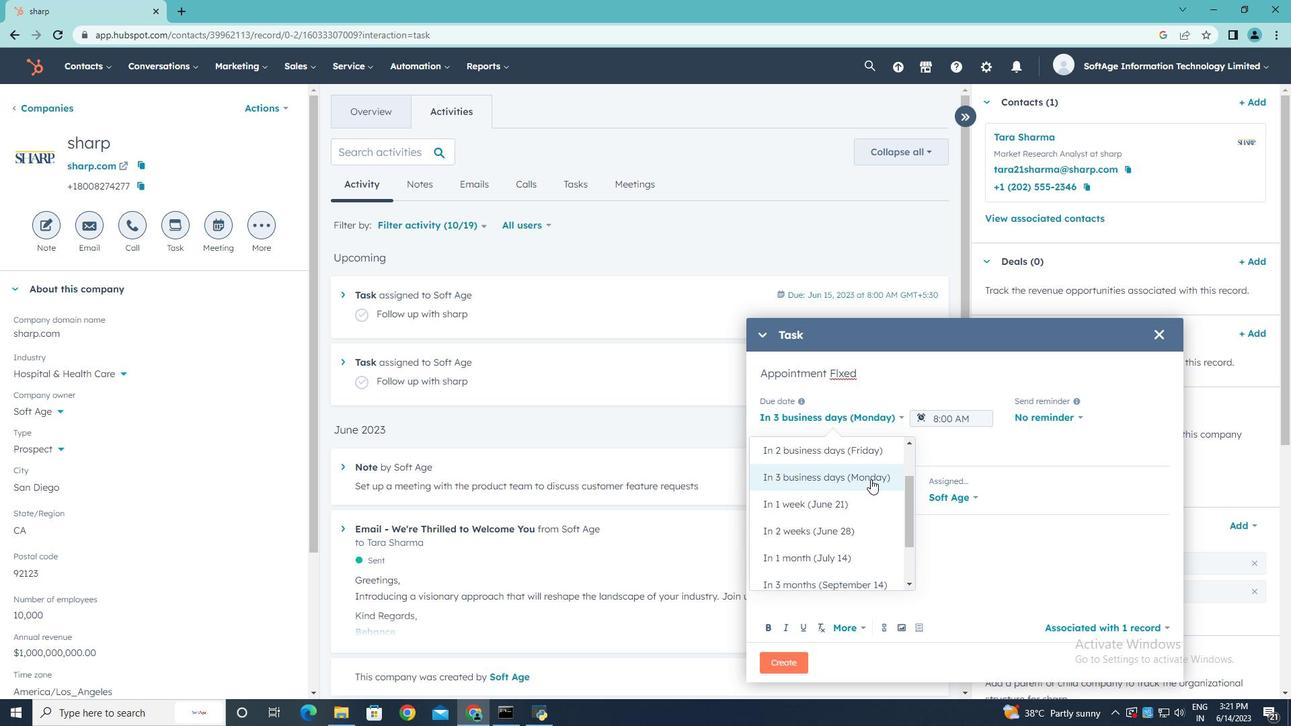 
Action: Mouse moved to (866, 480)
Screenshot: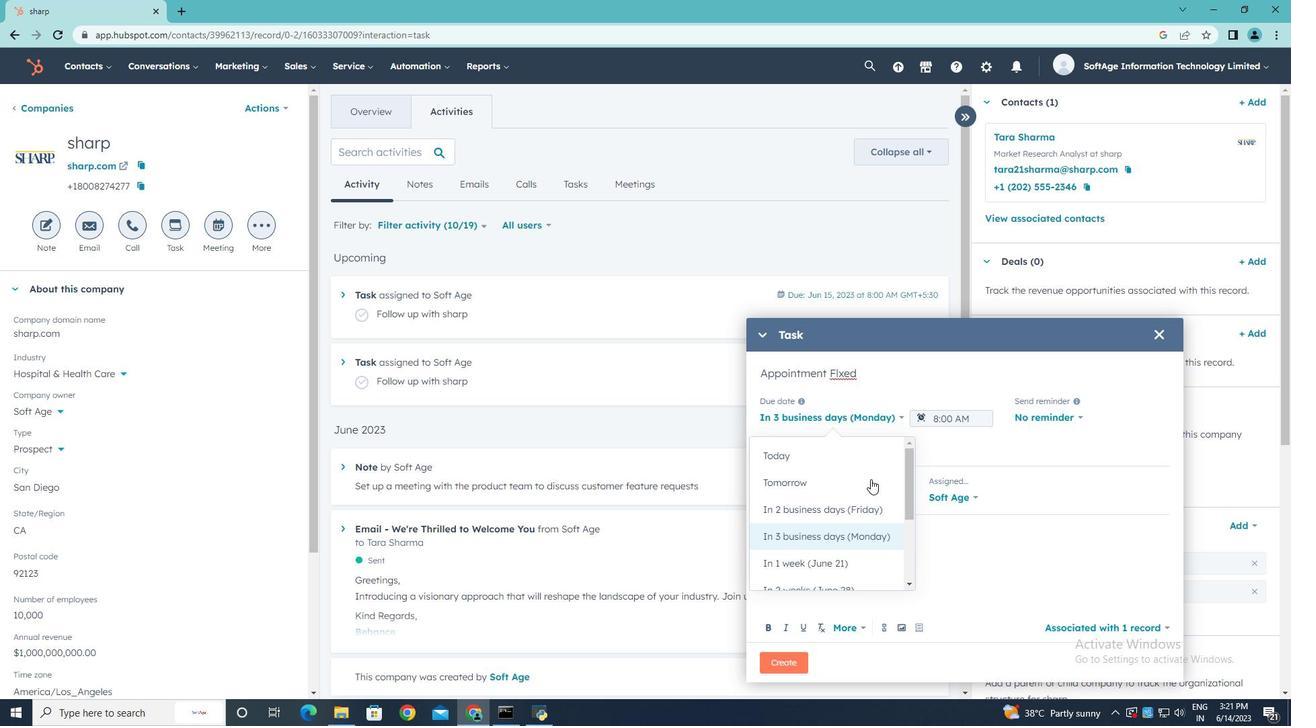 
Action: Mouse pressed left at (866, 480)
Screenshot: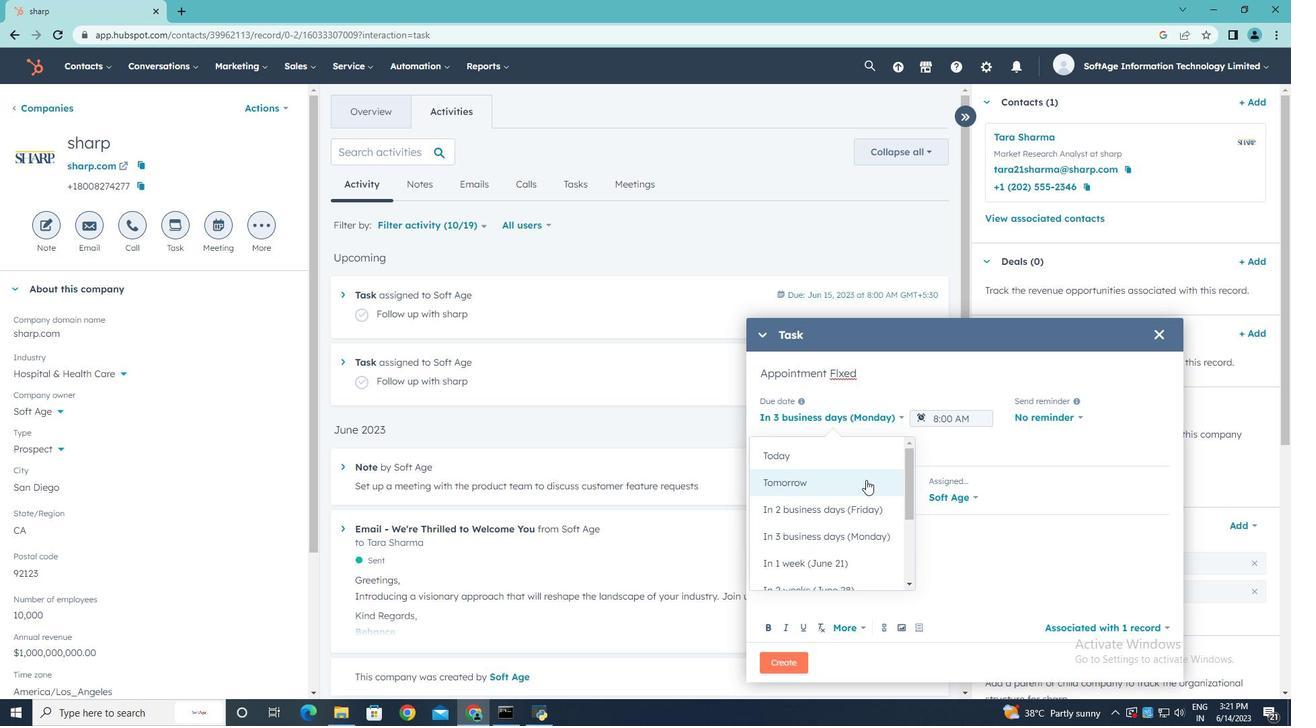 
Action: Mouse moved to (994, 417)
Screenshot: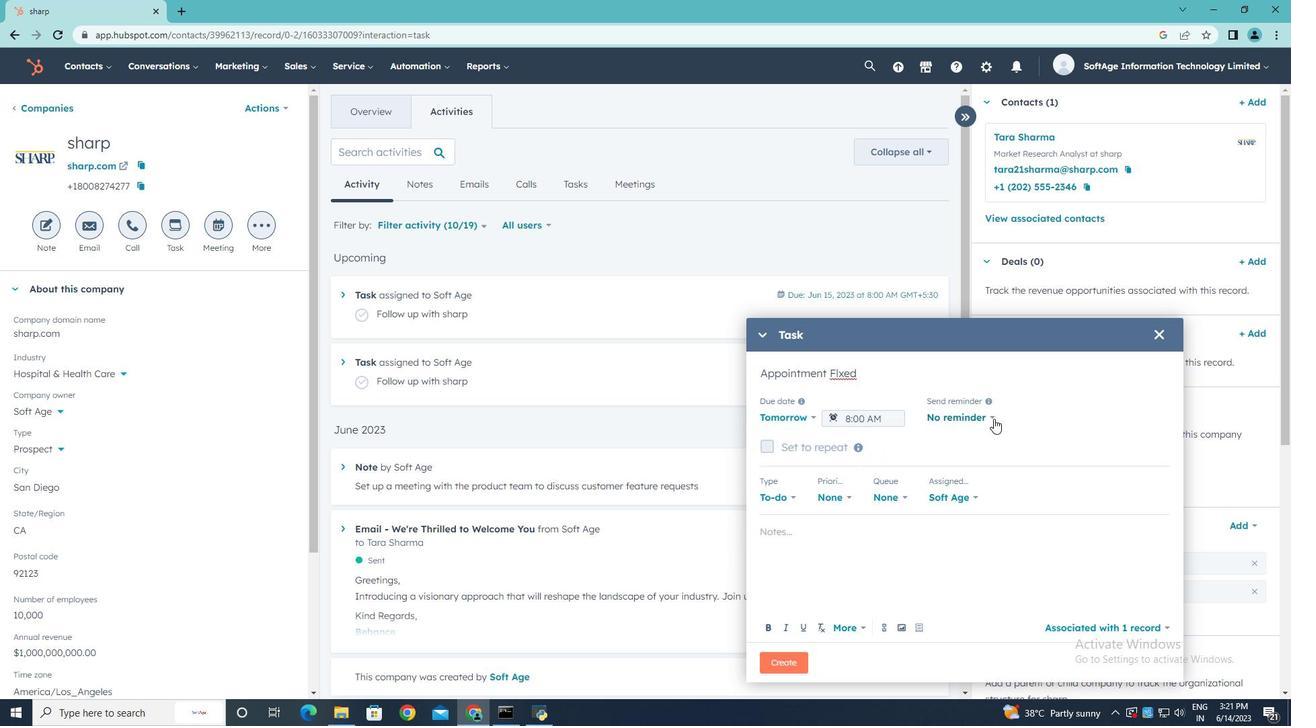 
Action: Mouse pressed left at (994, 417)
Screenshot: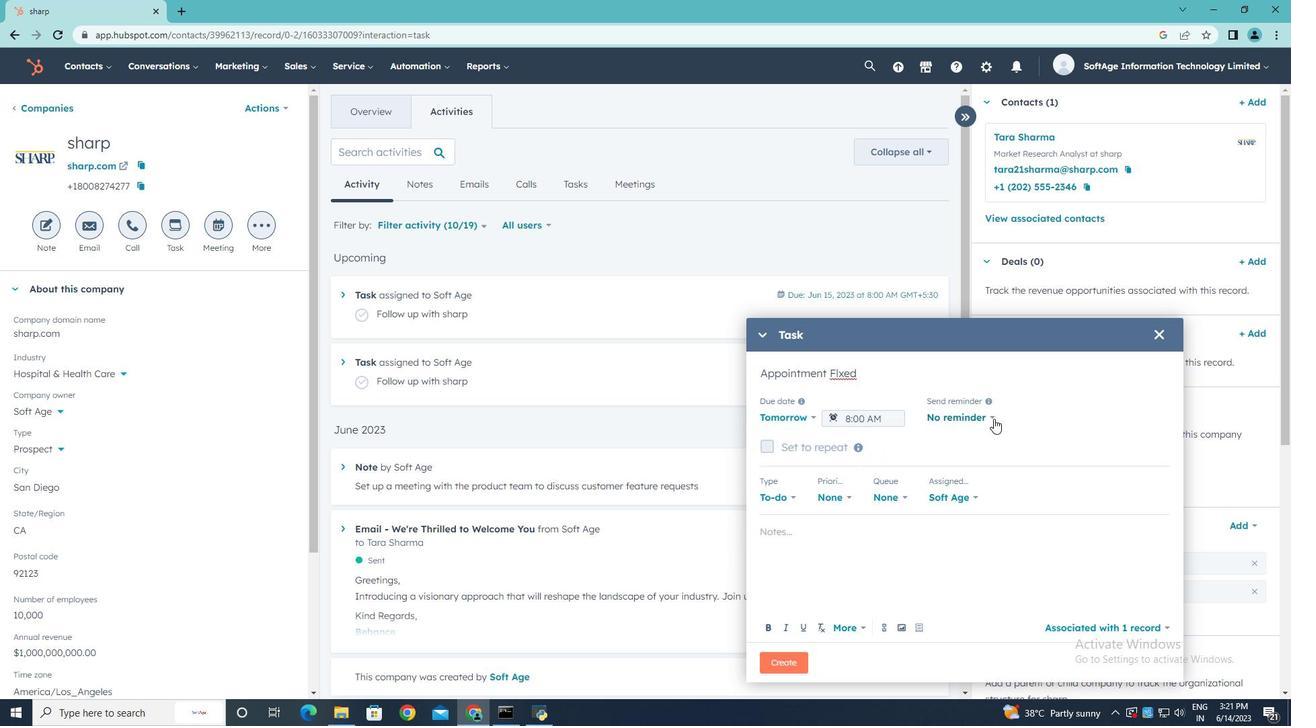 
Action: Mouse moved to (967, 505)
Screenshot: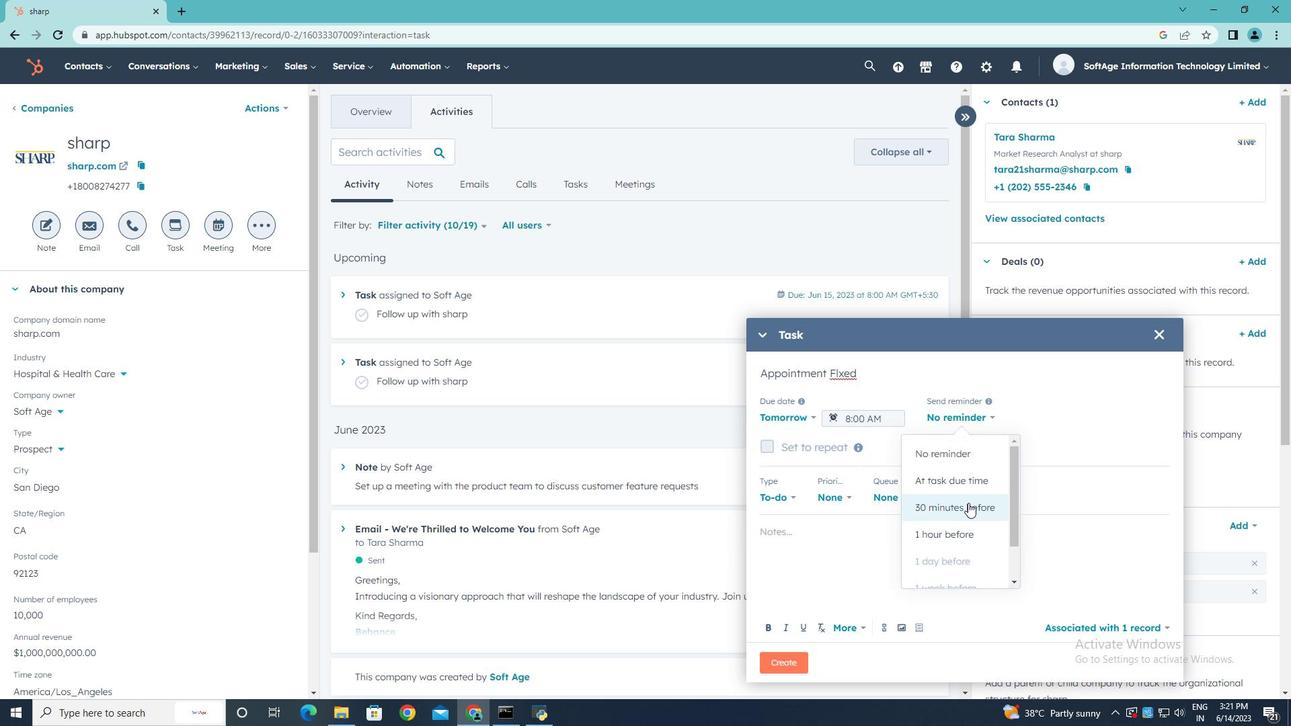 
Action: Mouse pressed left at (967, 505)
Screenshot: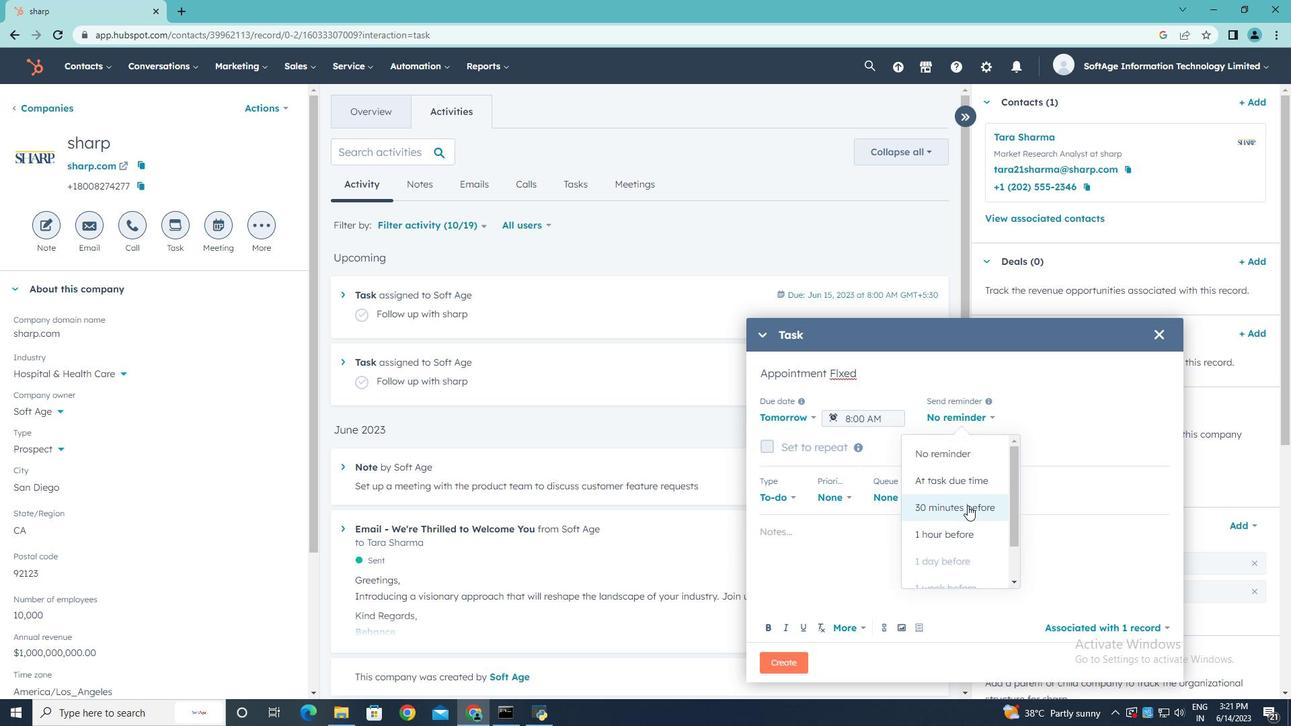 
Action: Mouse moved to (850, 496)
Screenshot: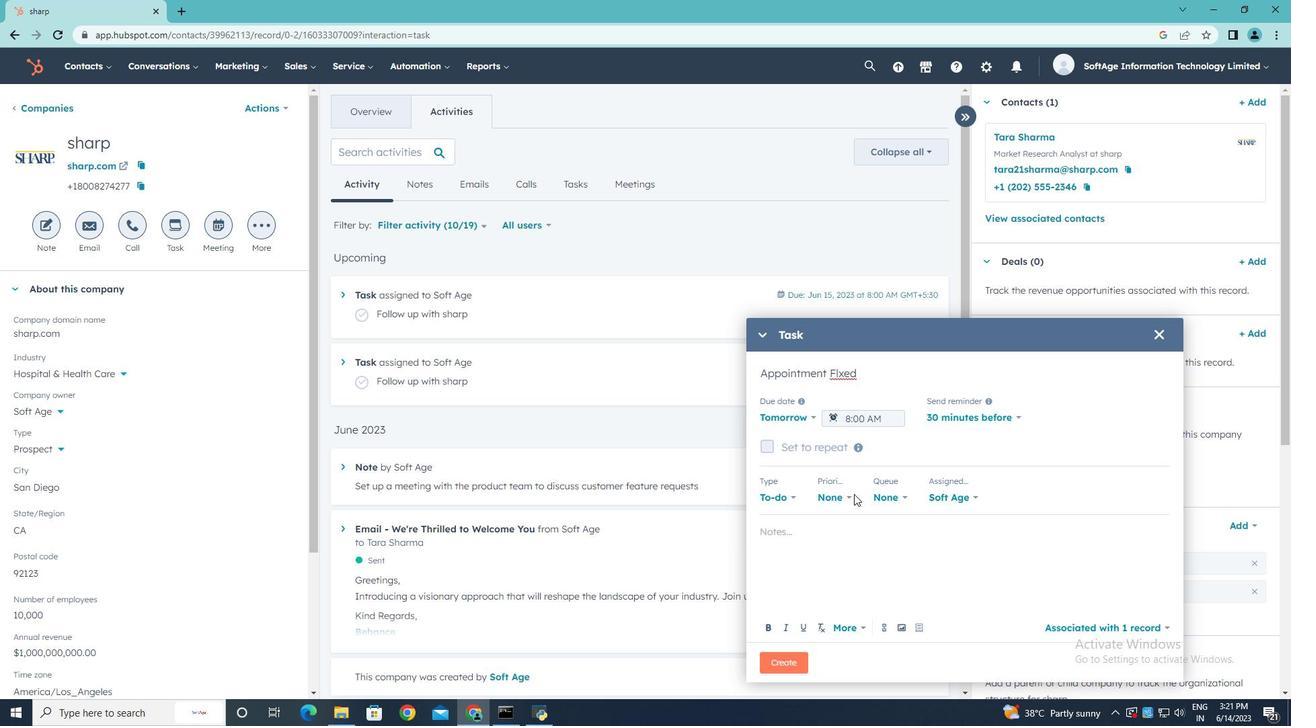 
Action: Mouse pressed left at (850, 496)
Screenshot: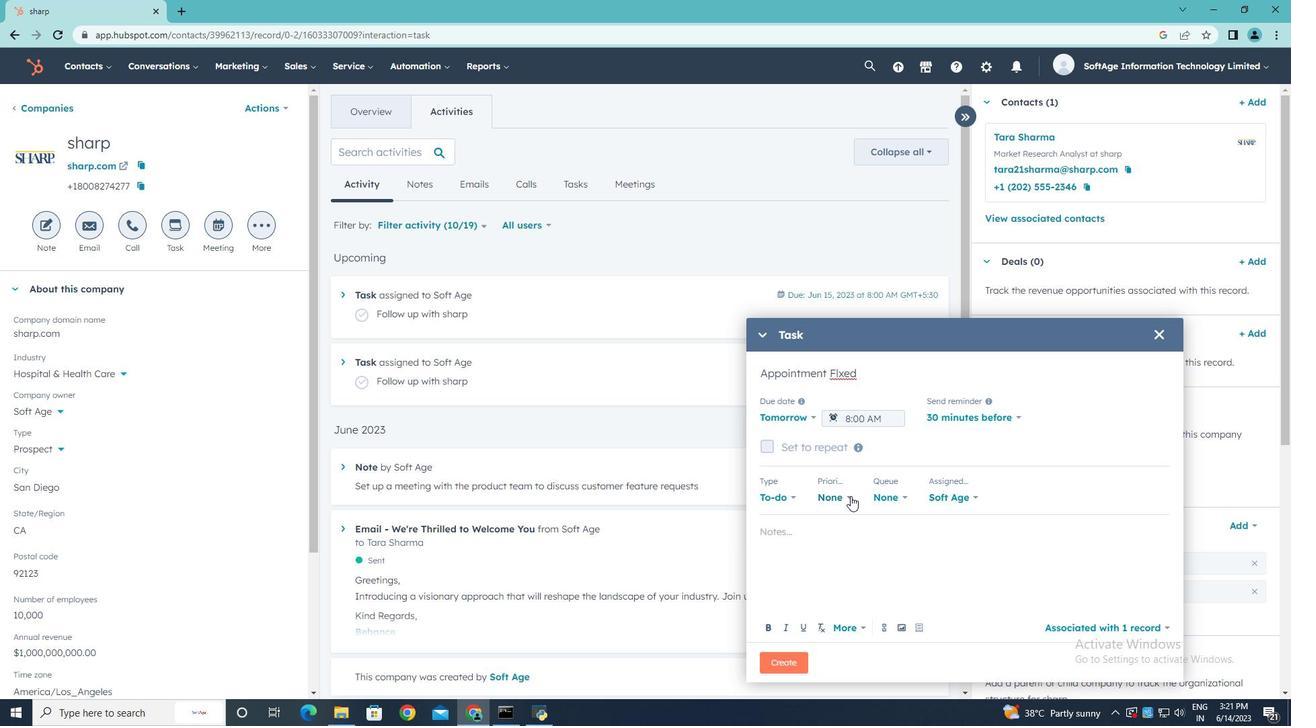 
Action: Mouse moved to (839, 564)
Screenshot: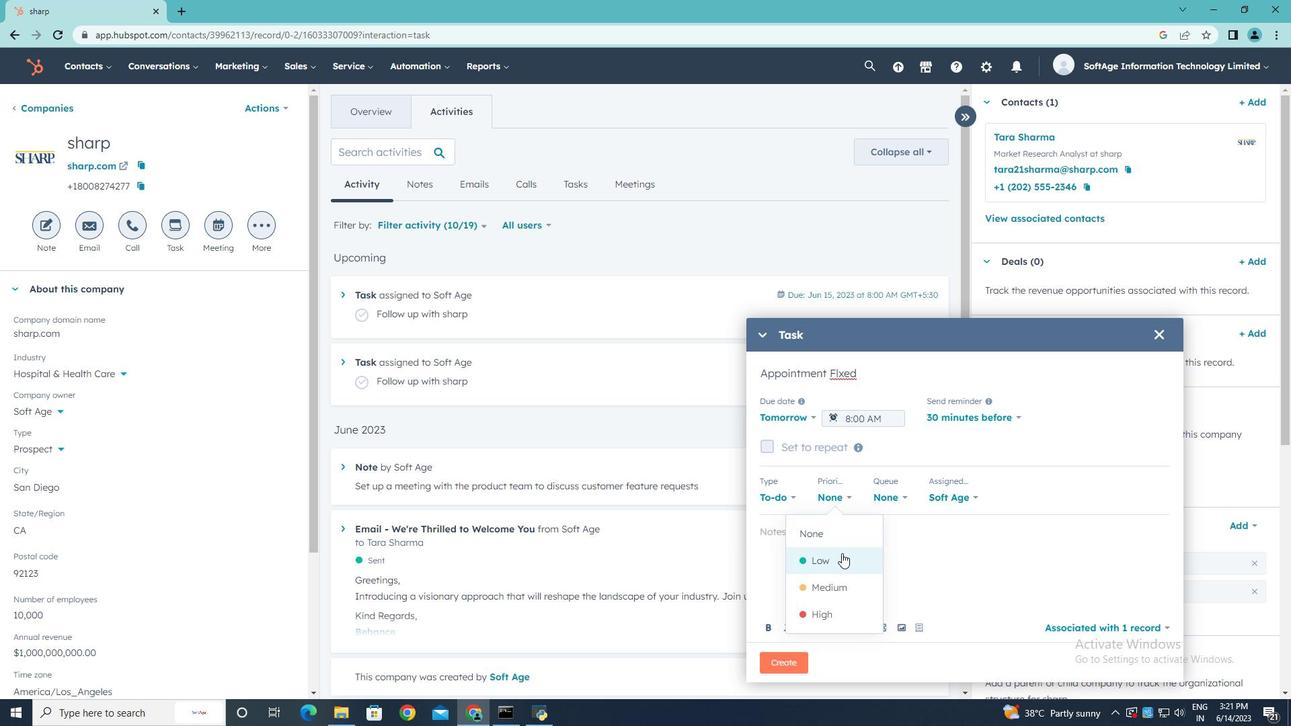 
Action: Mouse pressed left at (839, 564)
Screenshot: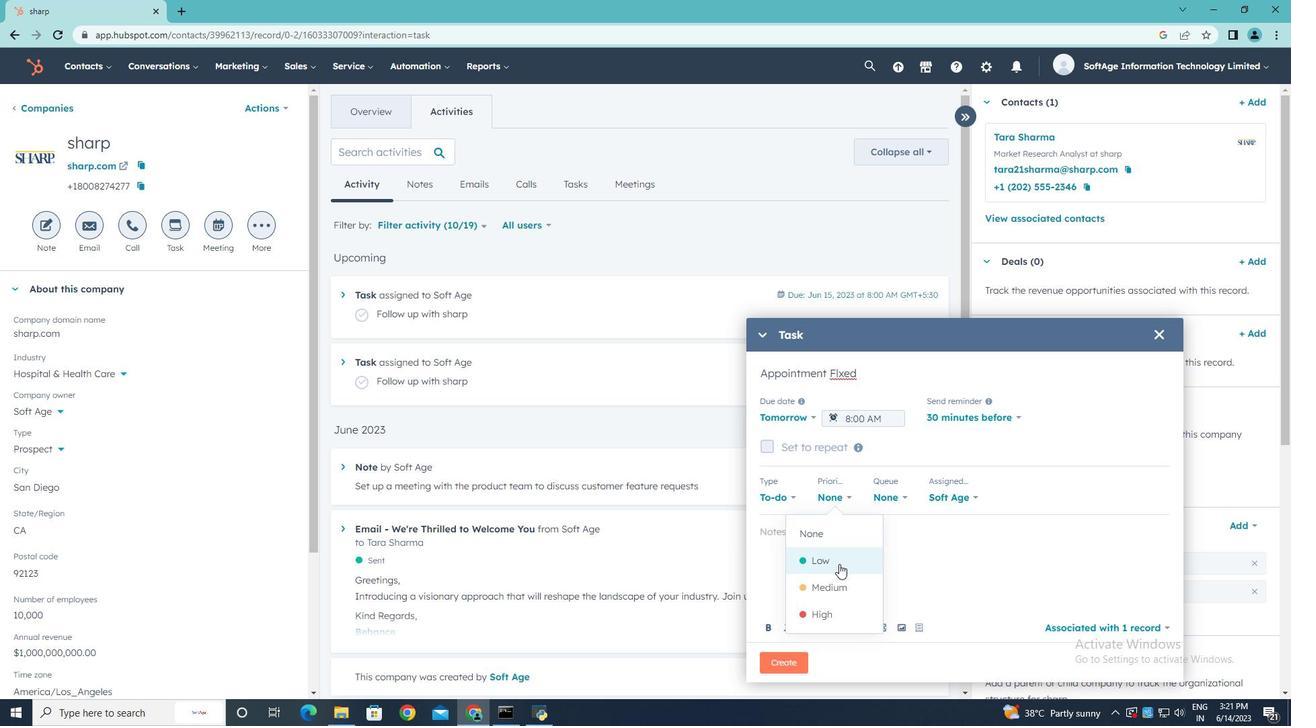 
Action: Mouse moved to (821, 534)
Screenshot: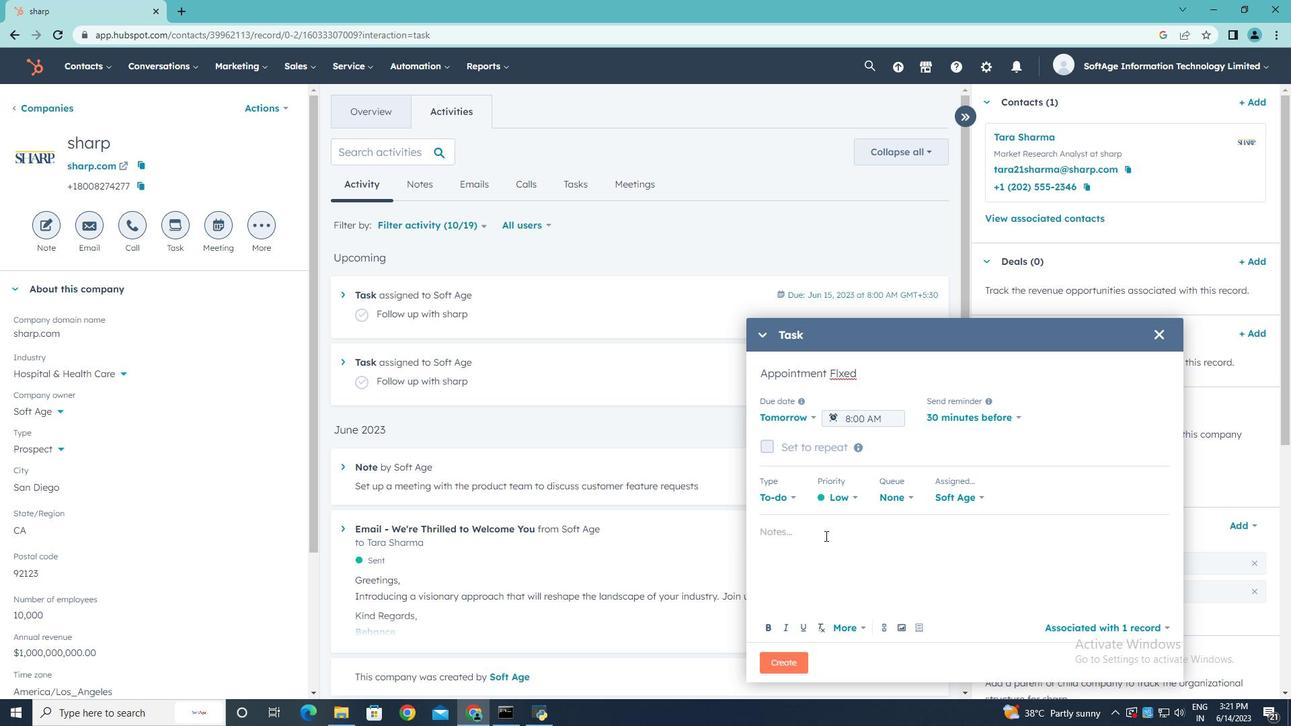 
Action: Mouse pressed left at (821, 534)
Screenshot: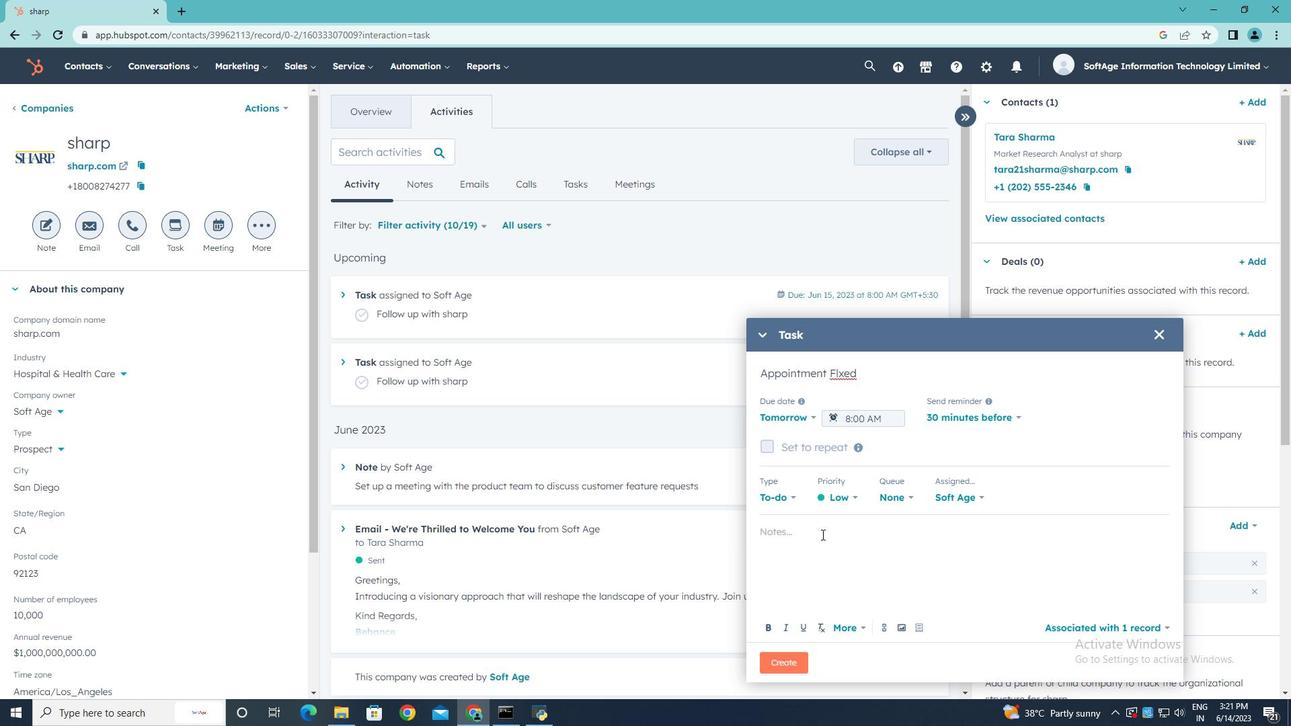 
Action: Key pressed <Key.shift>Take<Key.space>detailed<Key.space>n<Key.backspace>meeting<Key.space>minutes<Key.space>and<Key.space>share<Key.space>them<Key.space>with<Key.space>the<Key.space>team<Key.space>afterward.
Screenshot: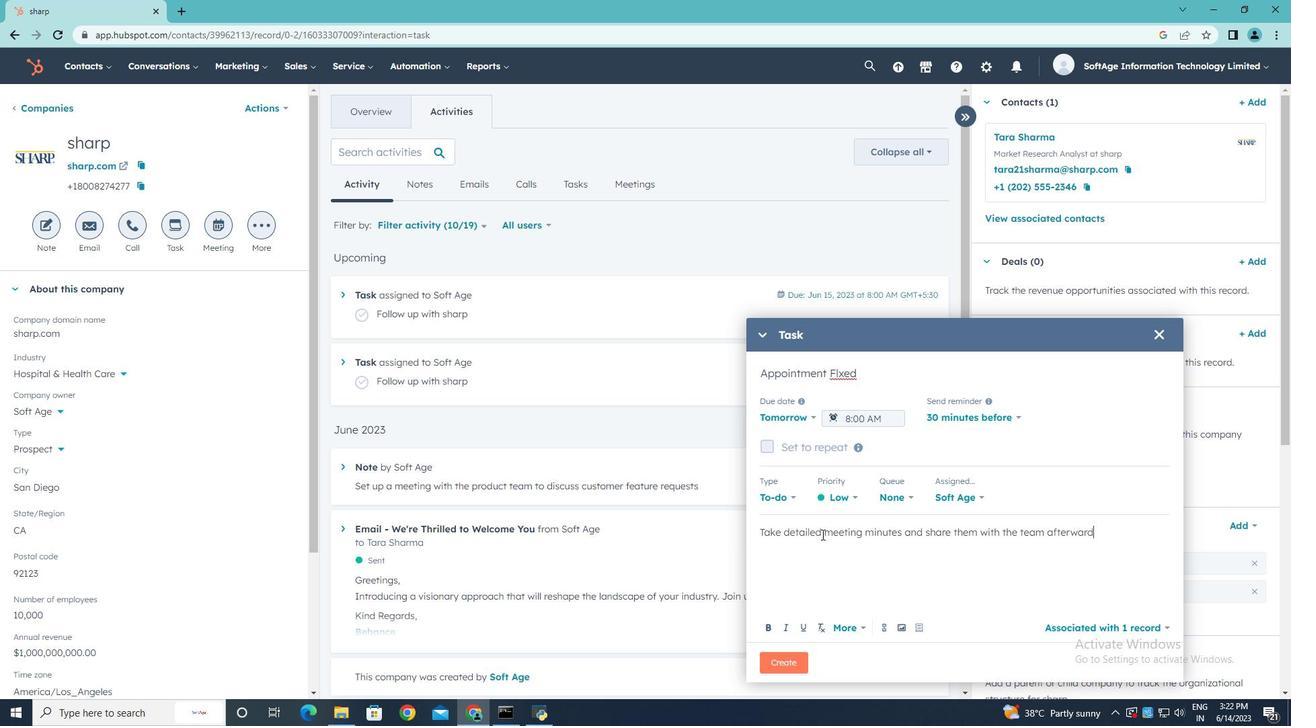 
Action: Mouse moved to (786, 663)
Screenshot: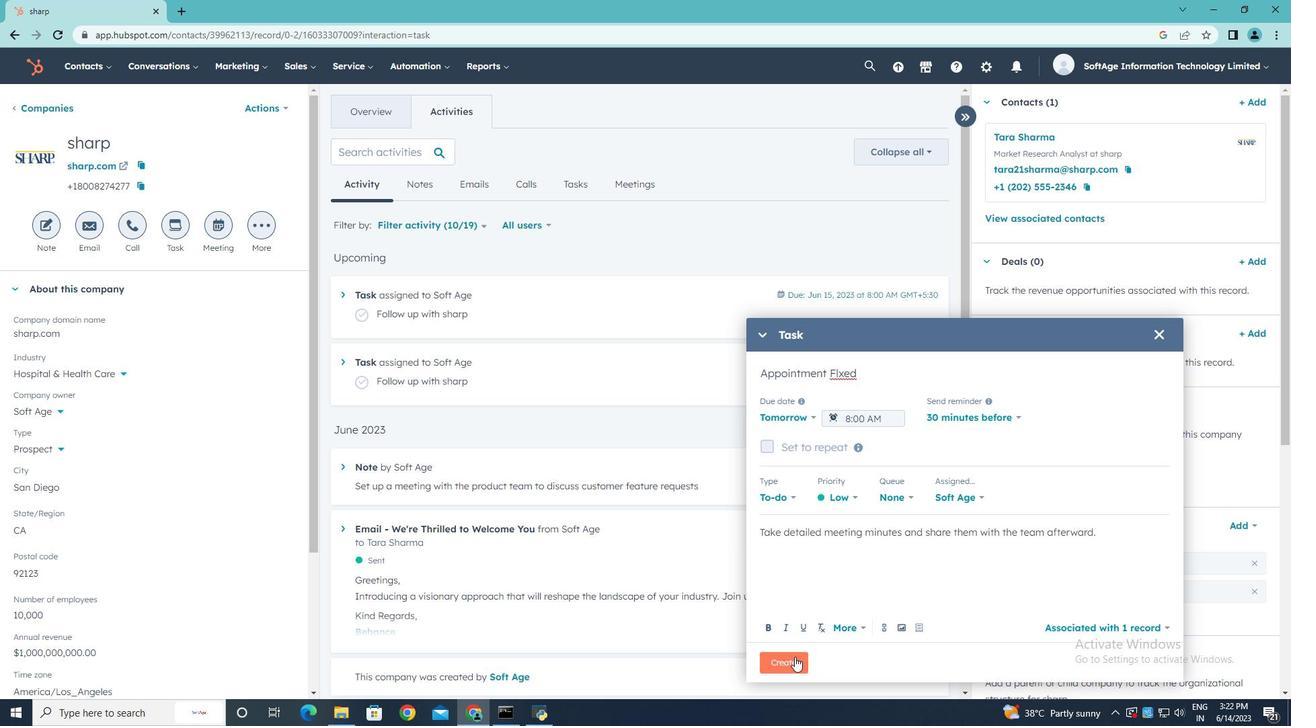 
Action: Mouse pressed left at (786, 663)
Screenshot: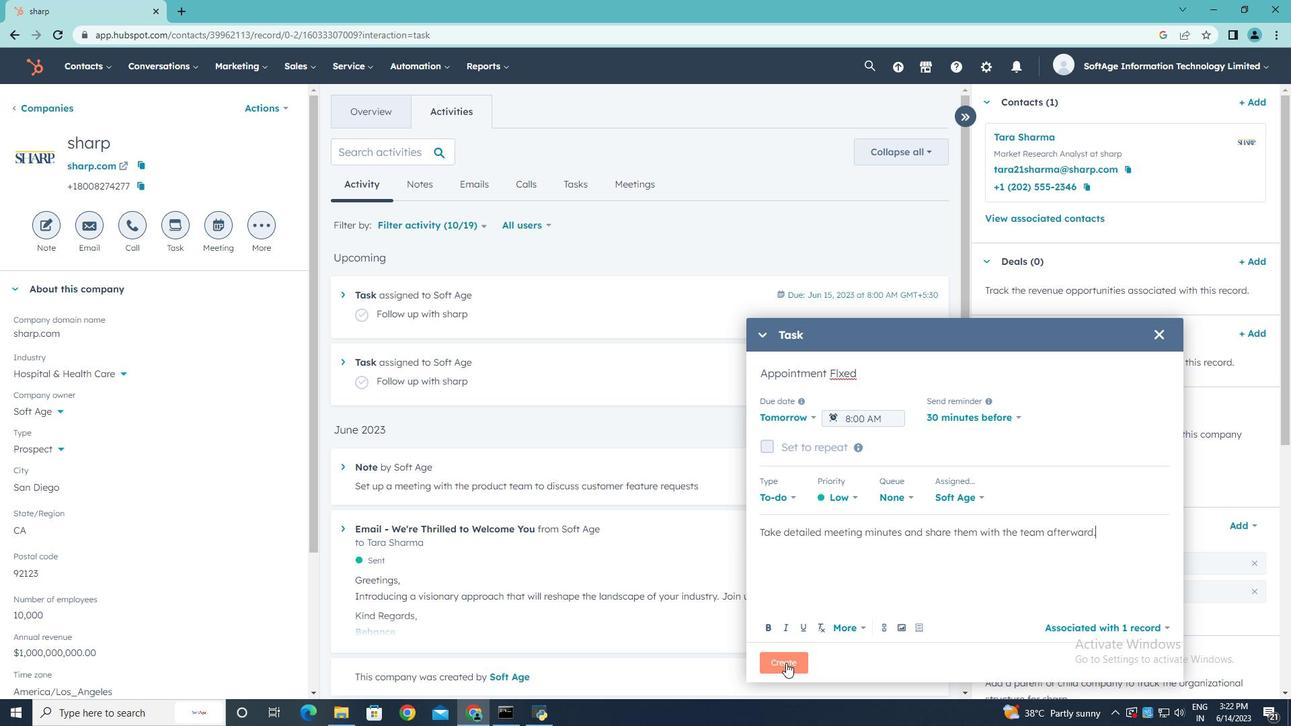 
